 Task: Open a blank sheet, save the file as Appleloge.rtf Insert a picture of 'Apple logo' with name  ' Apple logo.png ' Apply border to the image, change style to Dashed line, color Dark Blue and width '4 pt'
Action: Mouse moved to (346, 251)
Screenshot: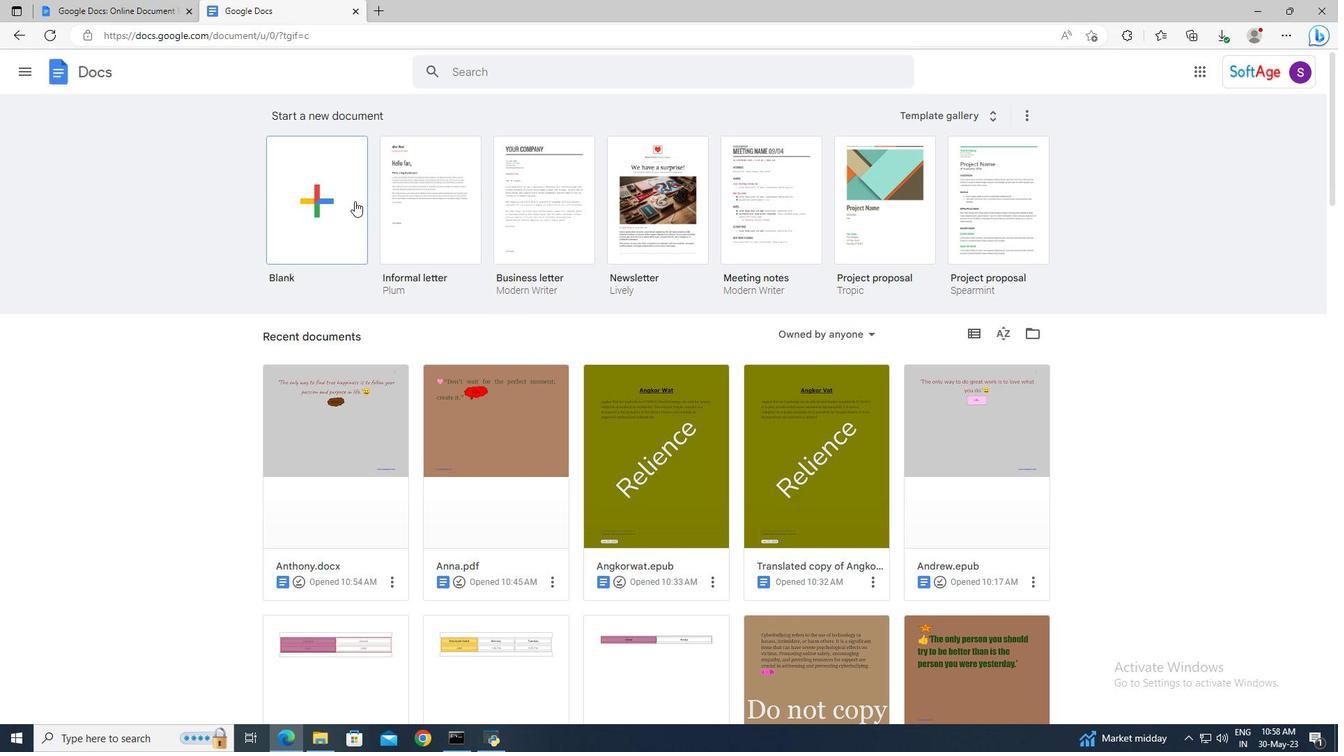 
Action: Mouse pressed left at (346, 251)
Screenshot: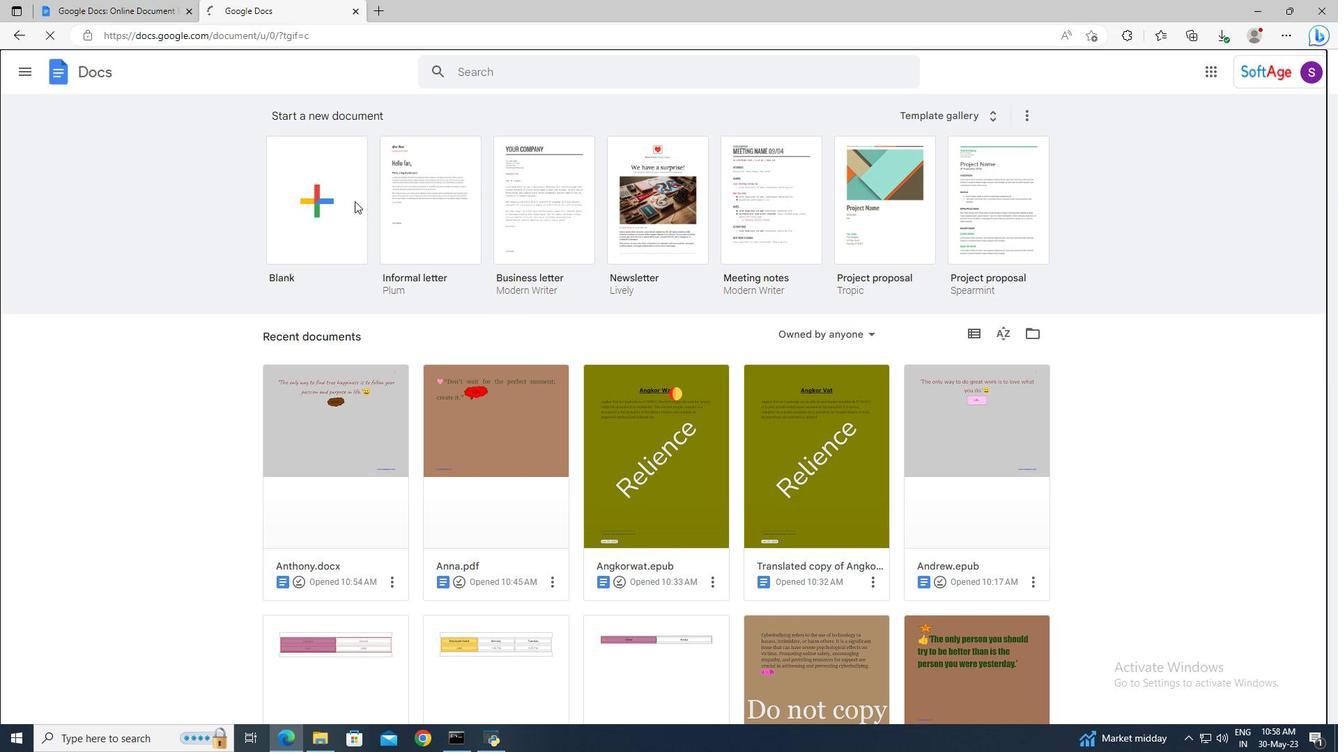 
Action: Mouse moved to (354, 201)
Screenshot: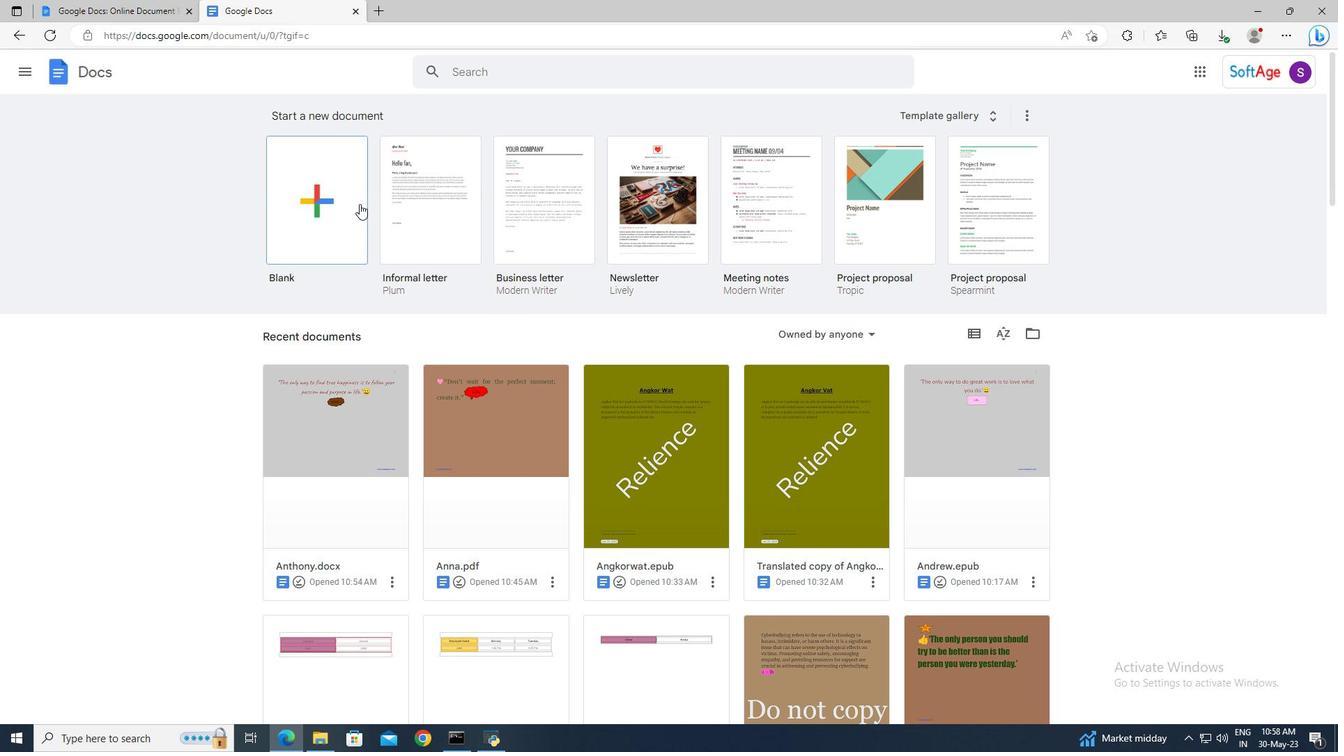 
Action: Mouse pressed left at (354, 201)
Screenshot: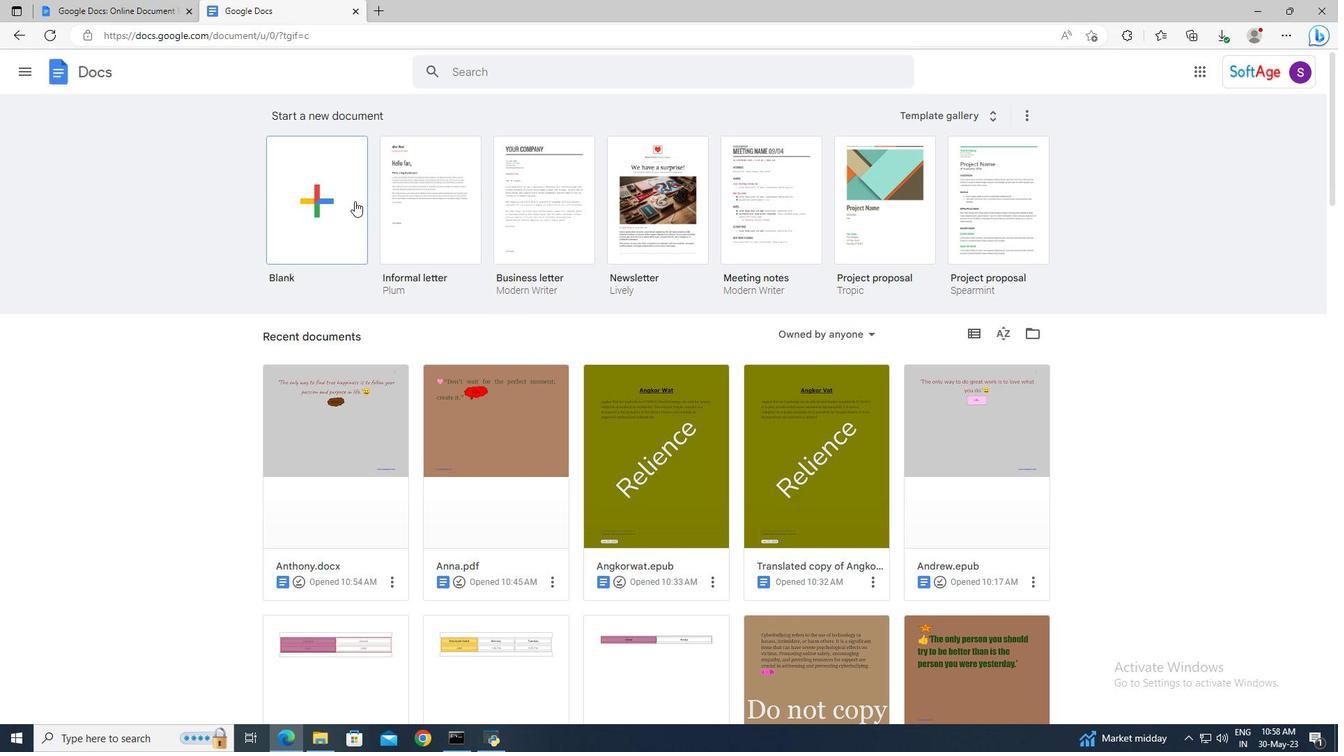 
Action: Mouse moved to (123, 65)
Screenshot: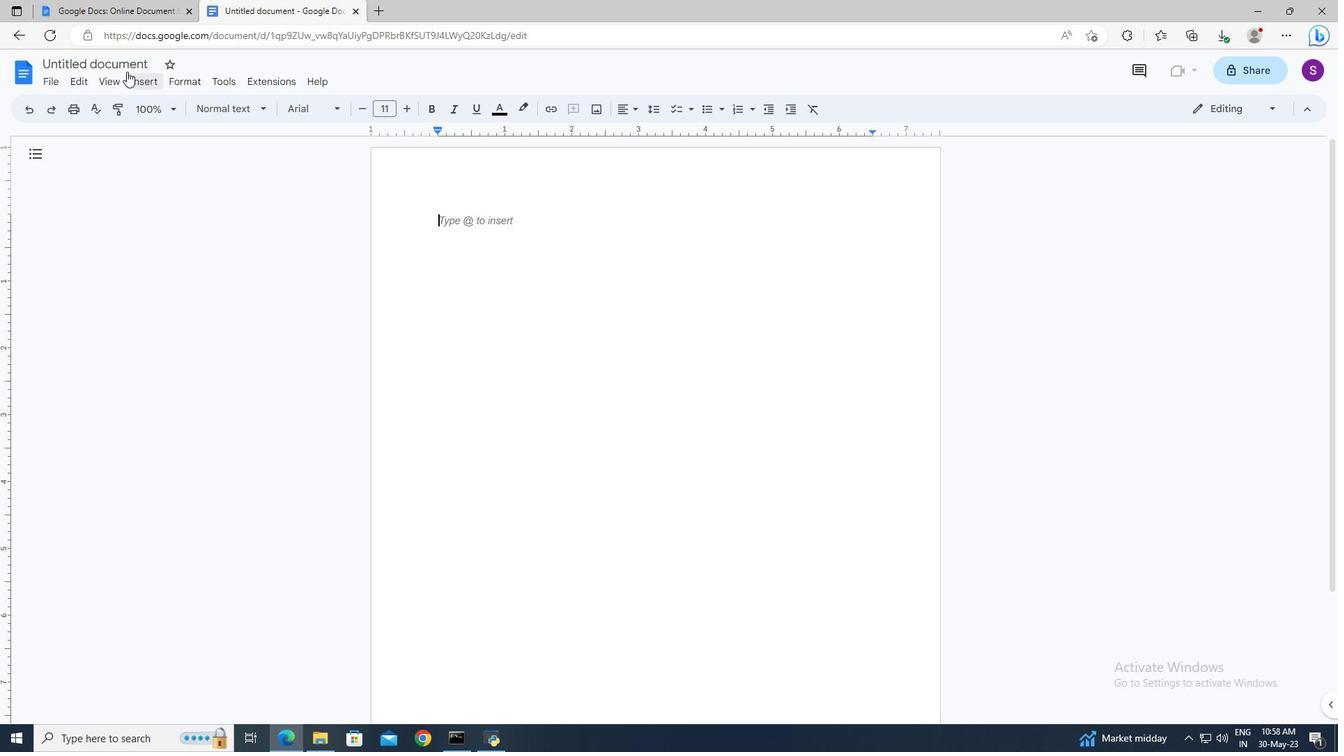 
Action: Mouse pressed left at (123, 65)
Screenshot: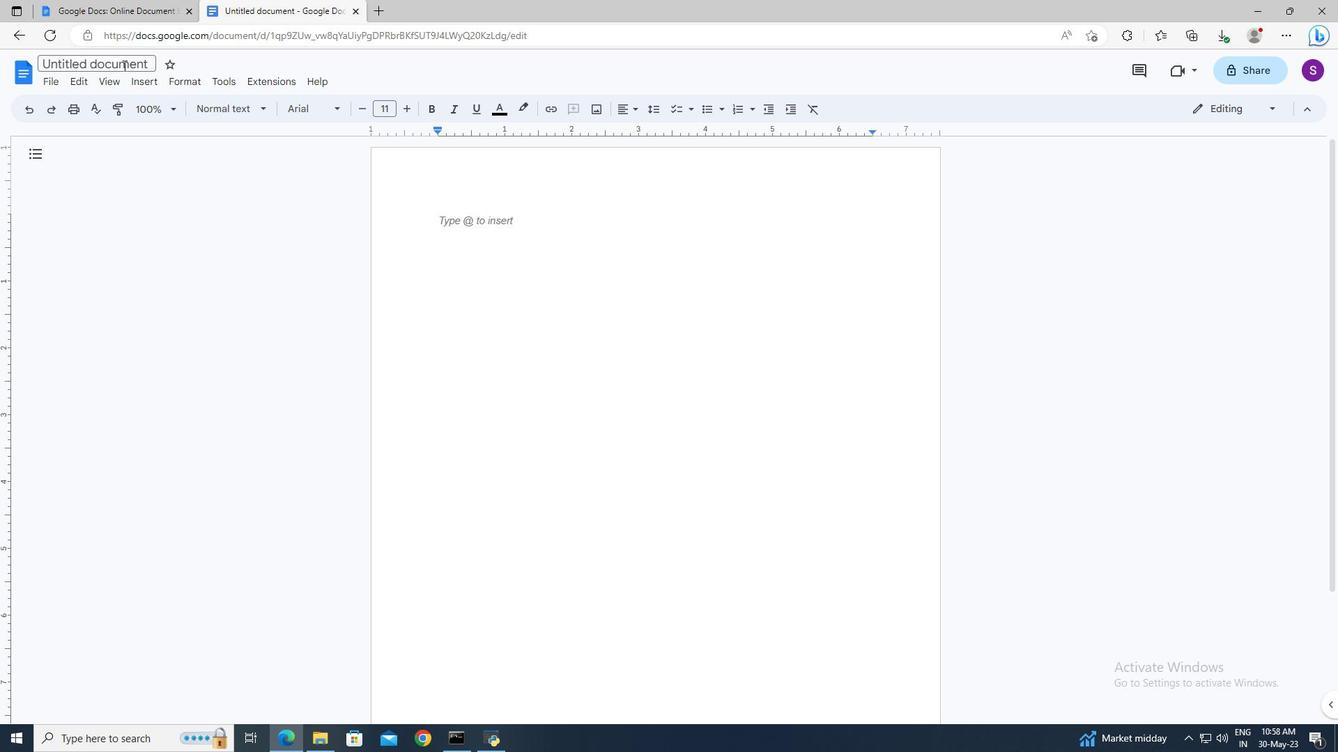 
Action: Key pressed <Key.shift>A
Screenshot: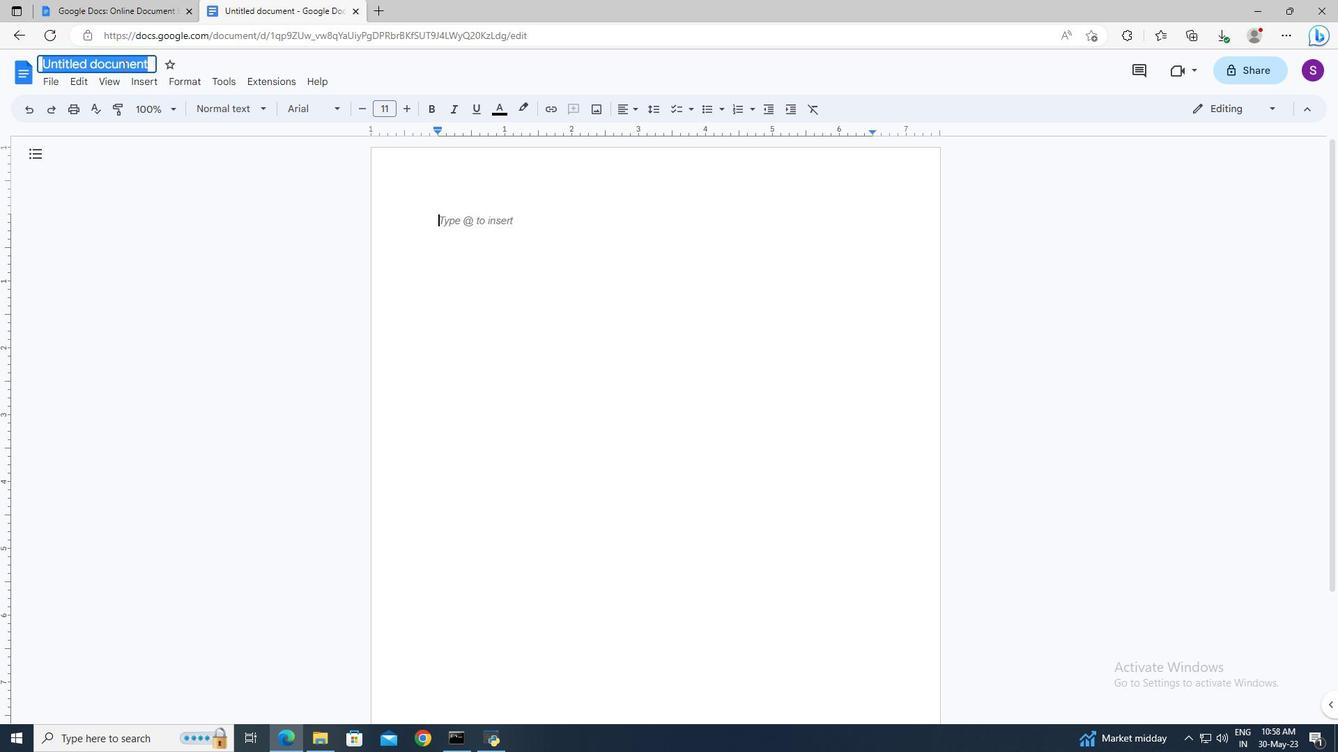 
Action: Mouse moved to (122, 65)
Screenshot: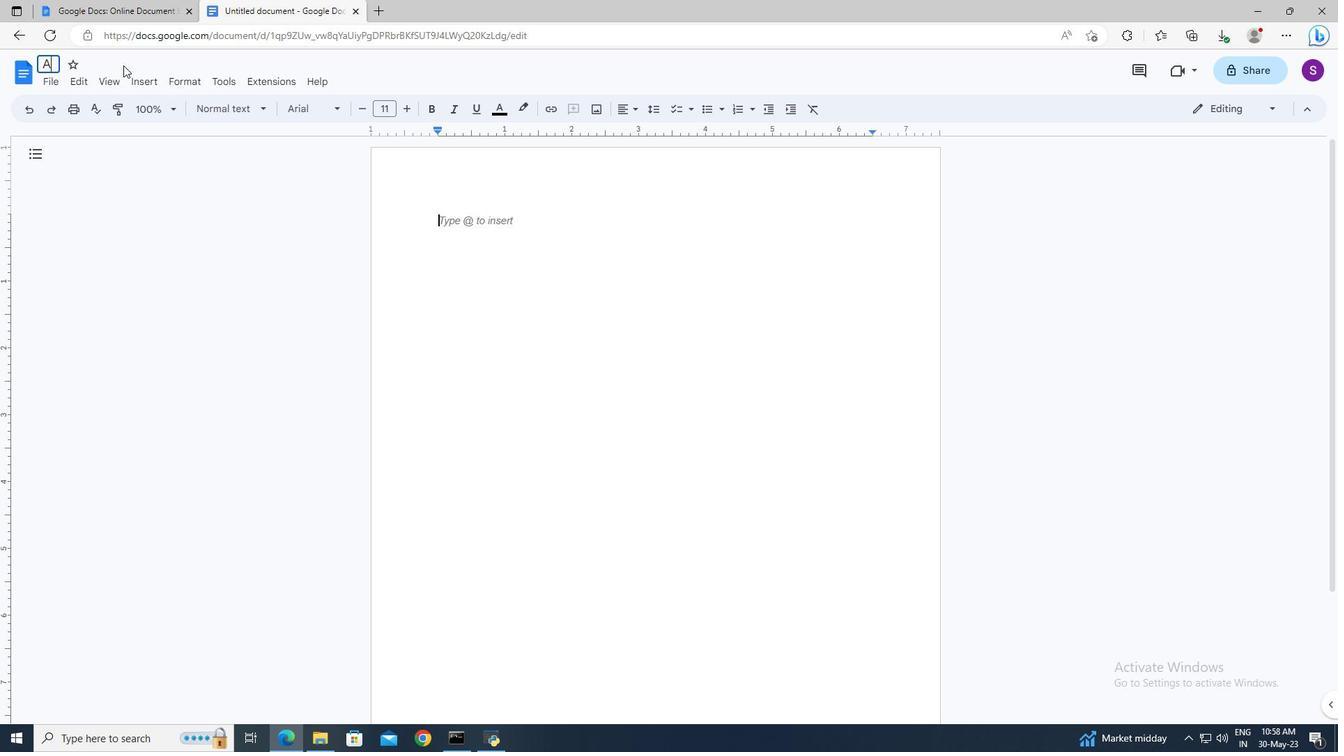 
Action: Key pressed ppleloge.rtf<Key.enter>
Screenshot: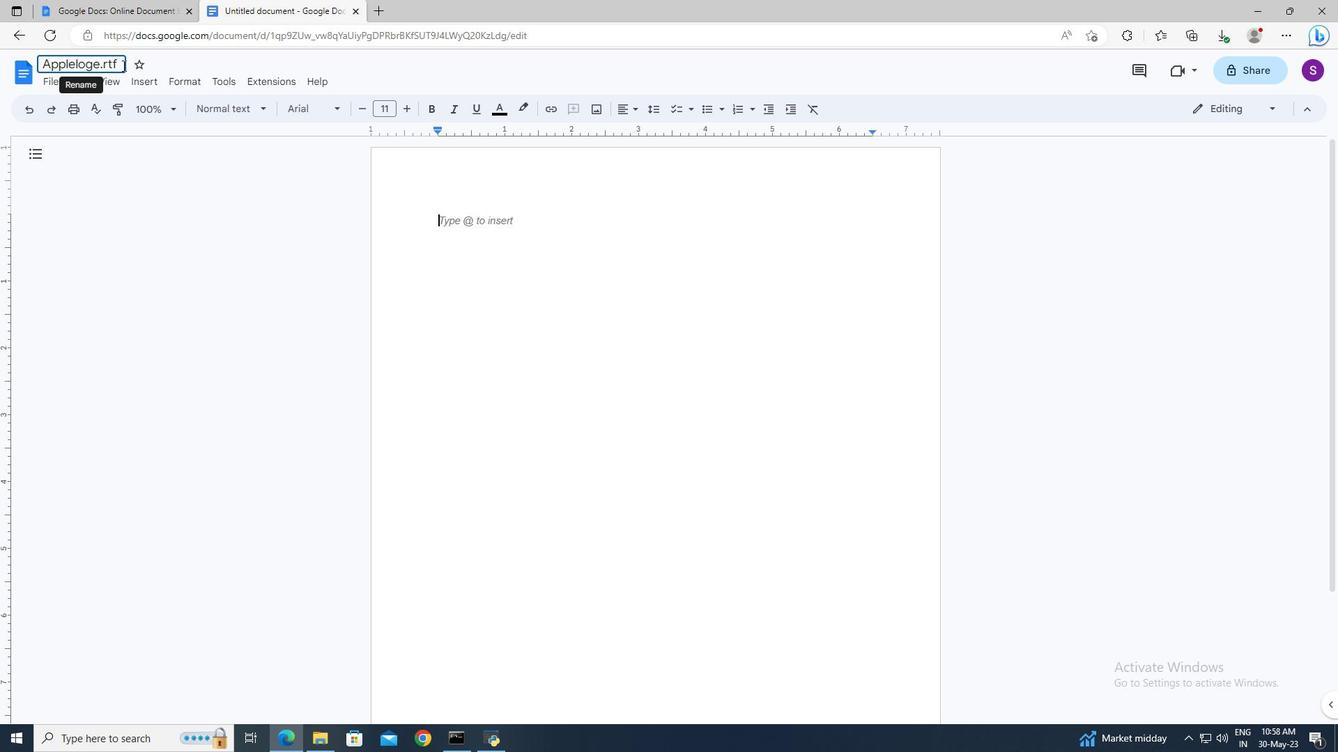 
Action: Mouse moved to (156, 77)
Screenshot: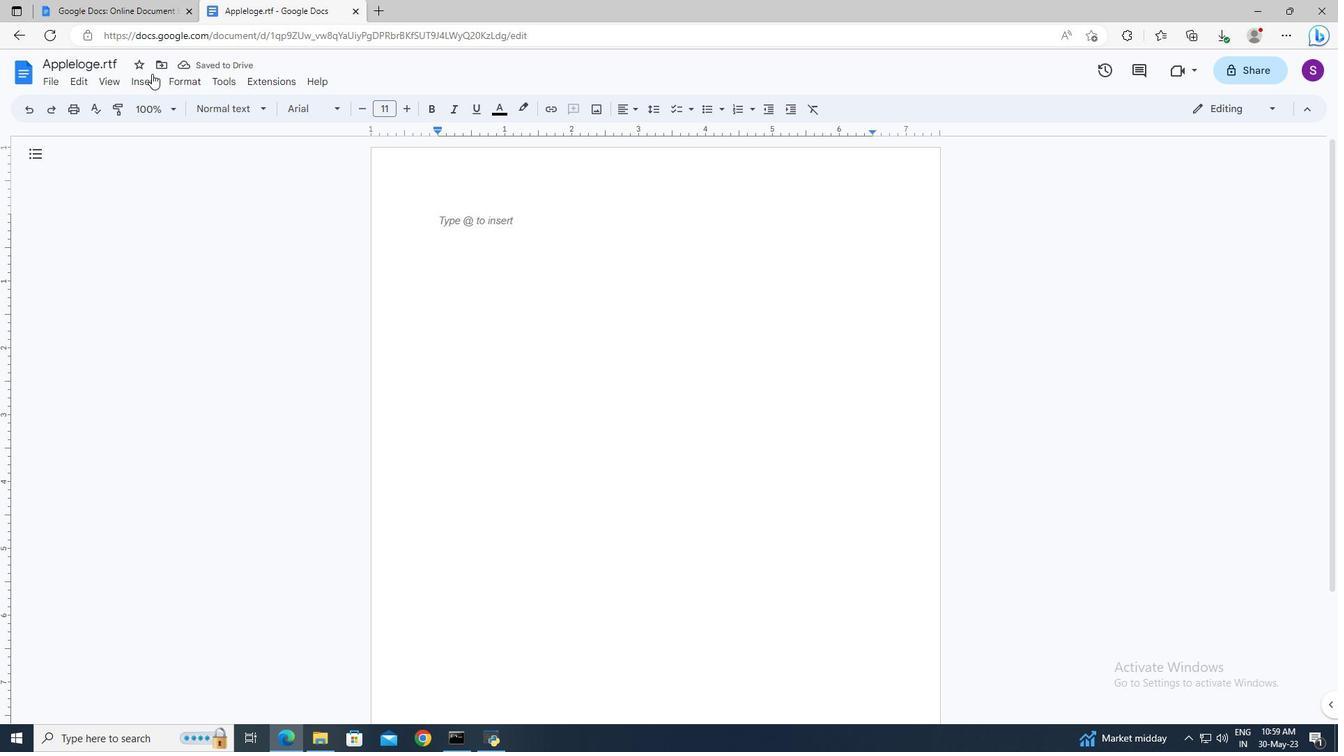 
Action: Mouse pressed left at (156, 77)
Screenshot: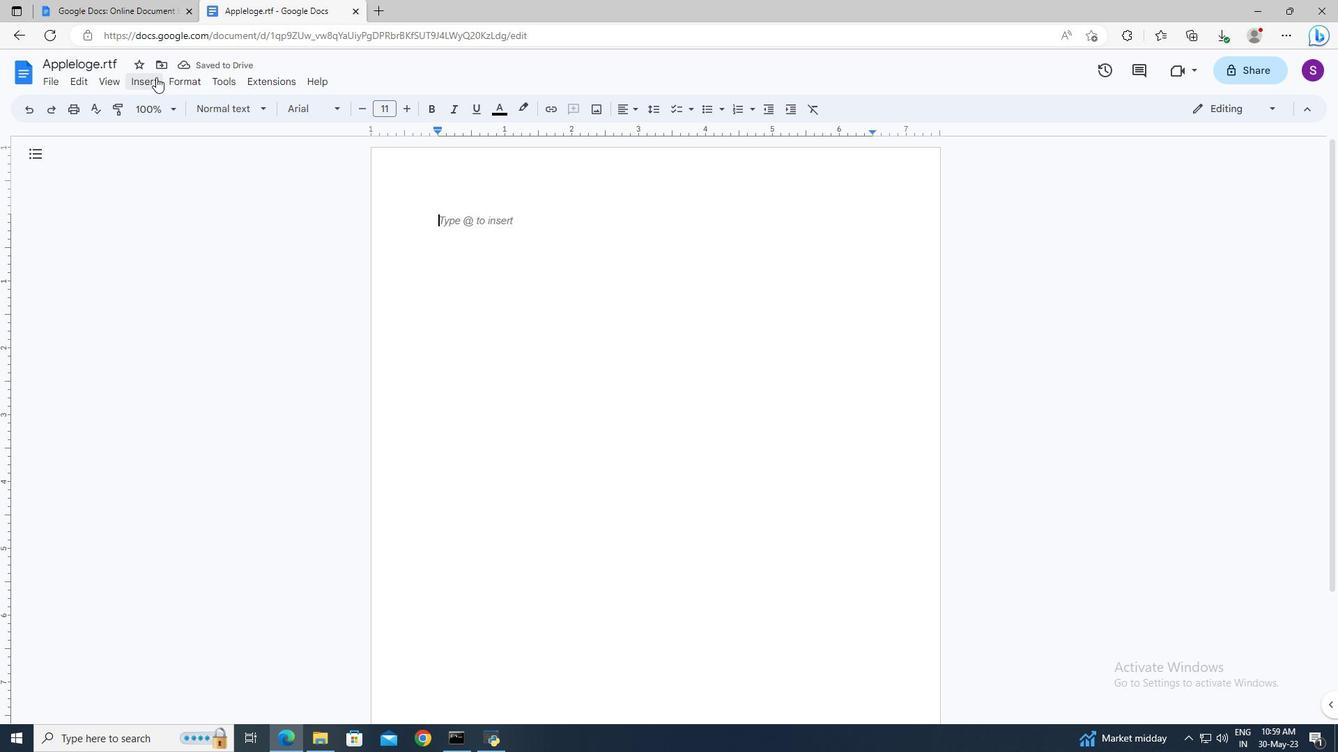 
Action: Mouse moved to (384, 134)
Screenshot: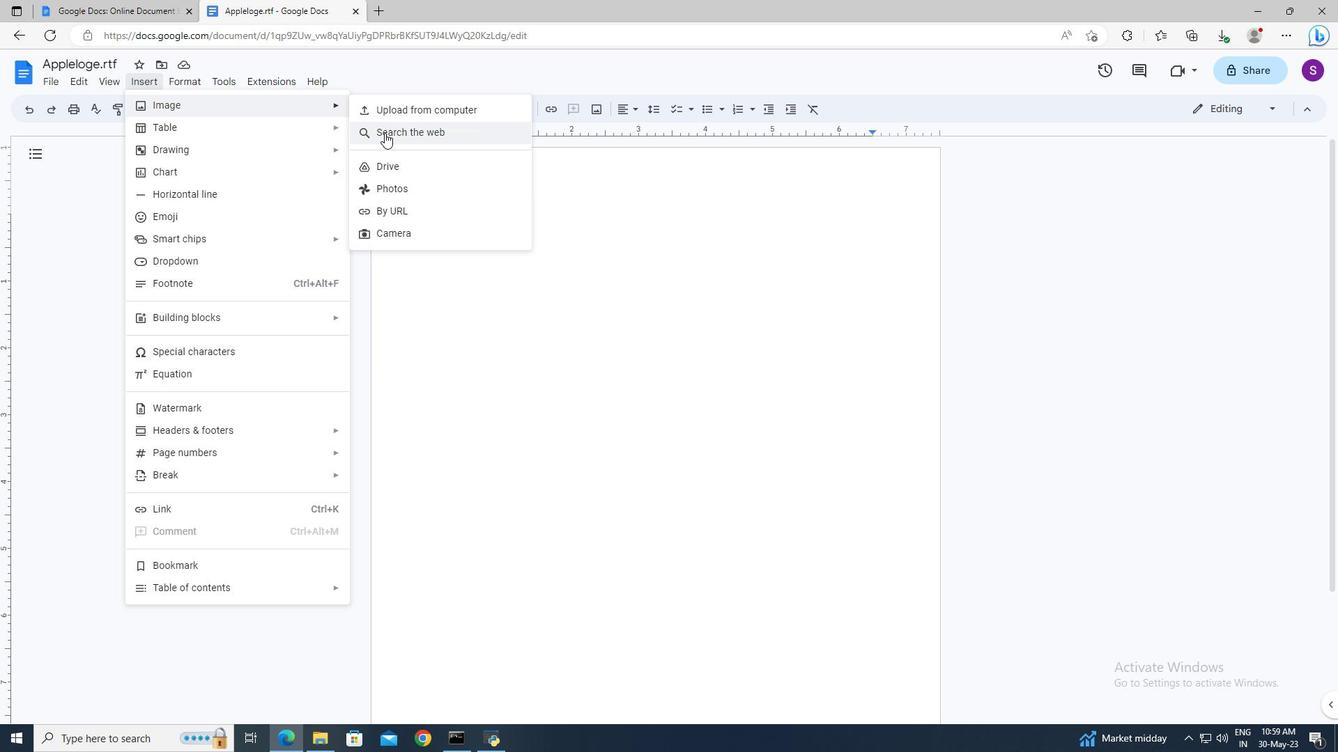 
Action: Mouse pressed left at (384, 134)
Screenshot: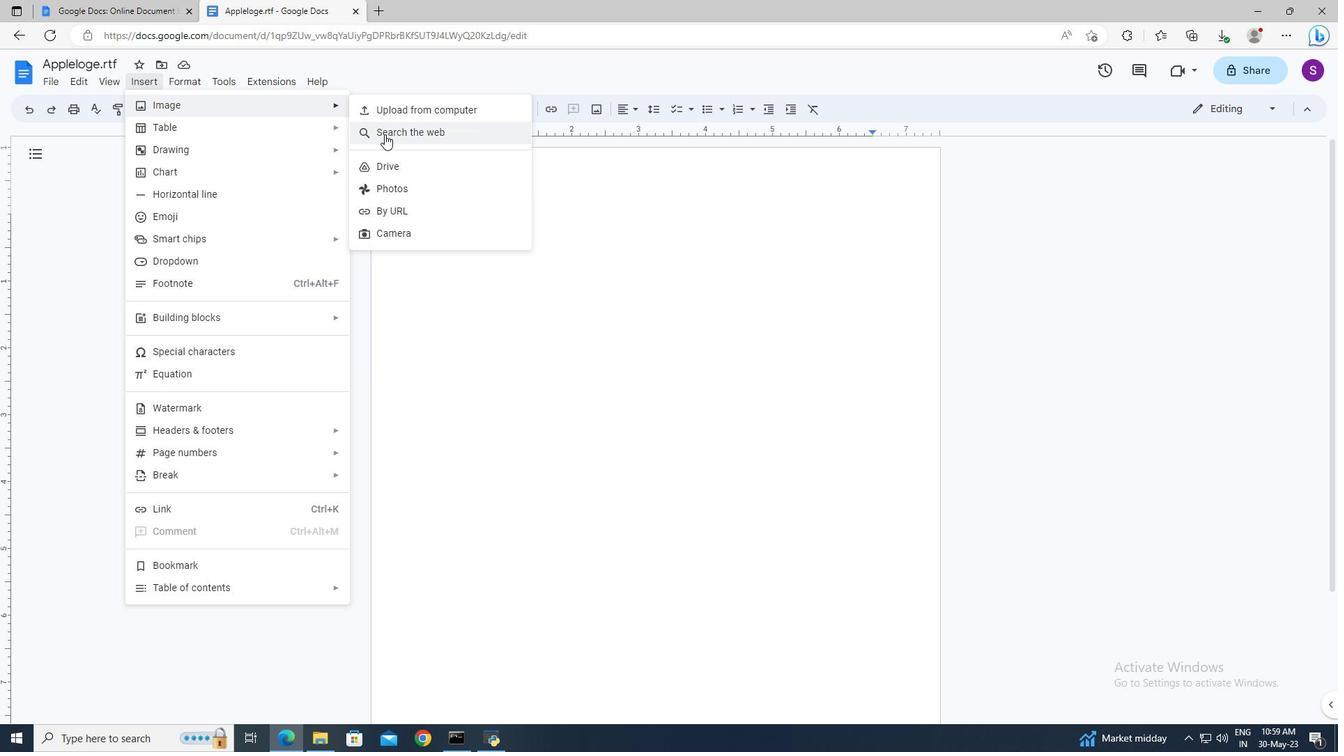 
Action: Mouse moved to (1156, 117)
Screenshot: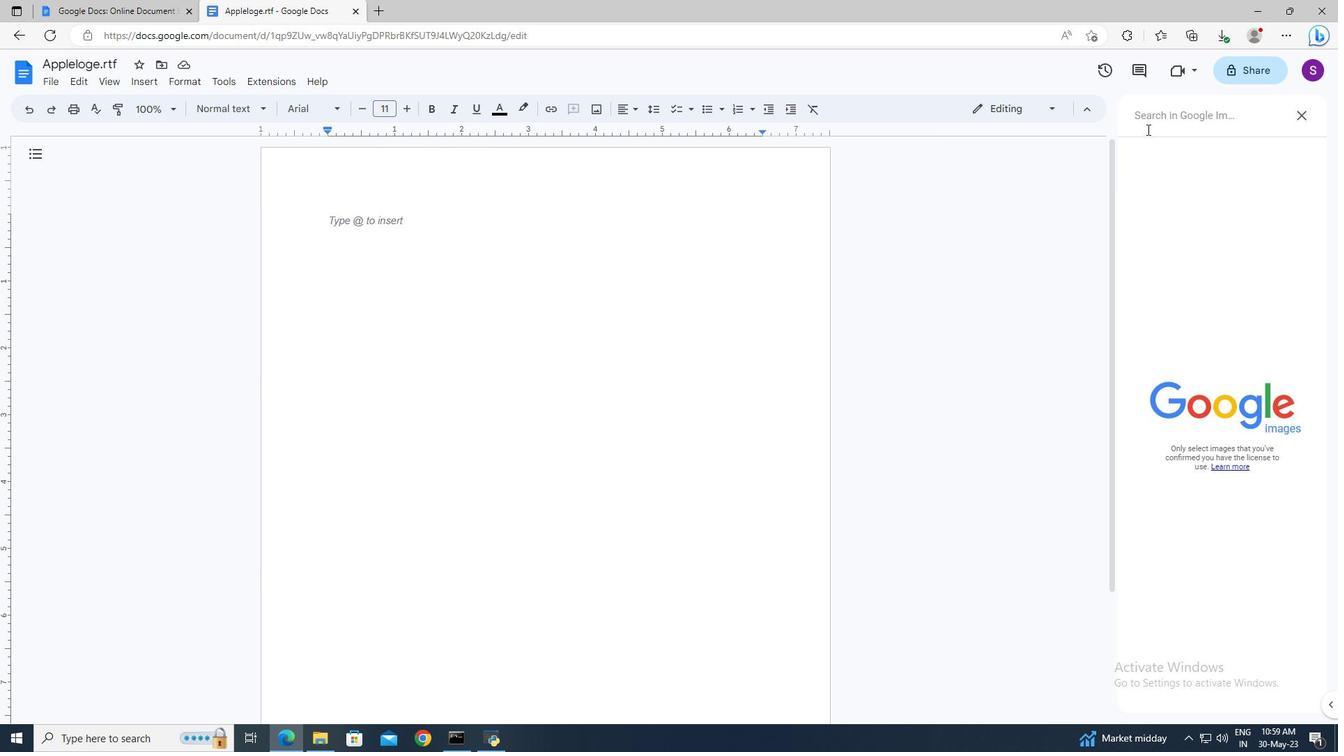 
Action: Mouse pressed left at (1156, 117)
Screenshot: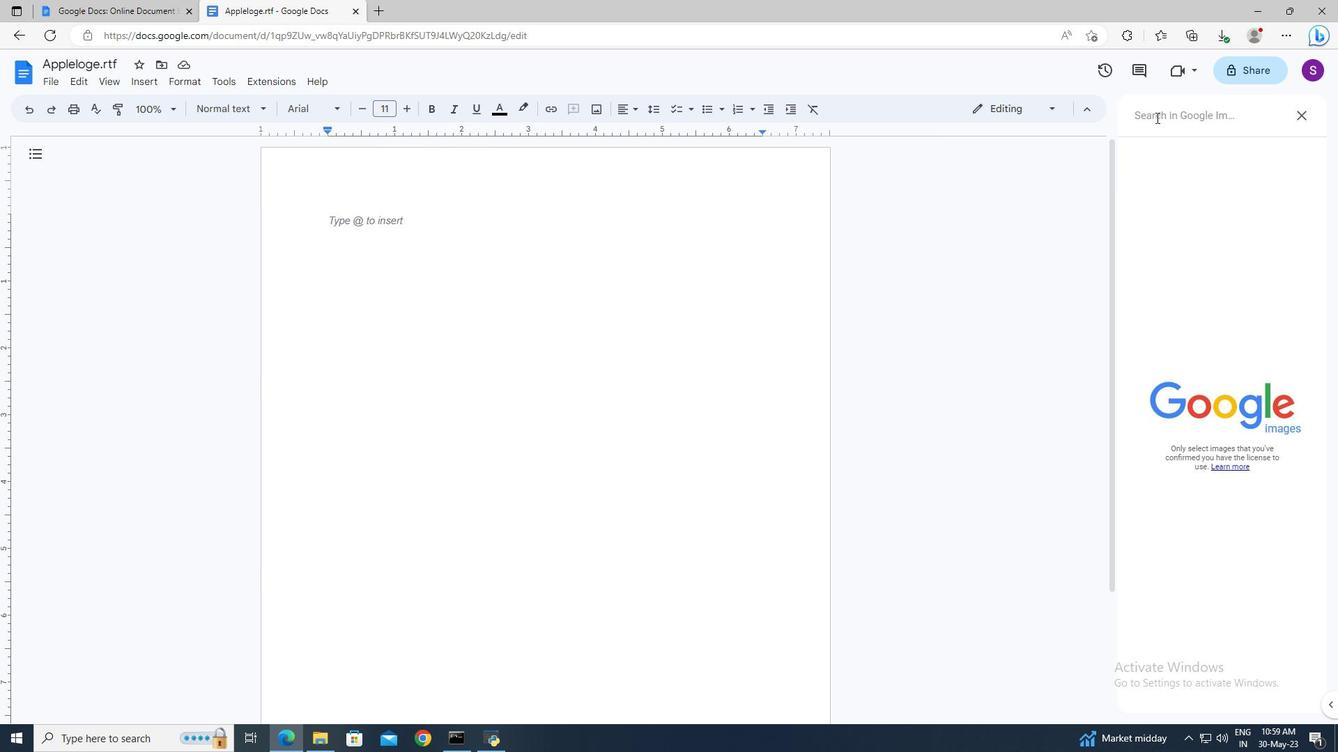 
Action: Key pressed <Key.shift_r>Apple<Key.space>logo<Key.space>png<Key.enter>
Screenshot: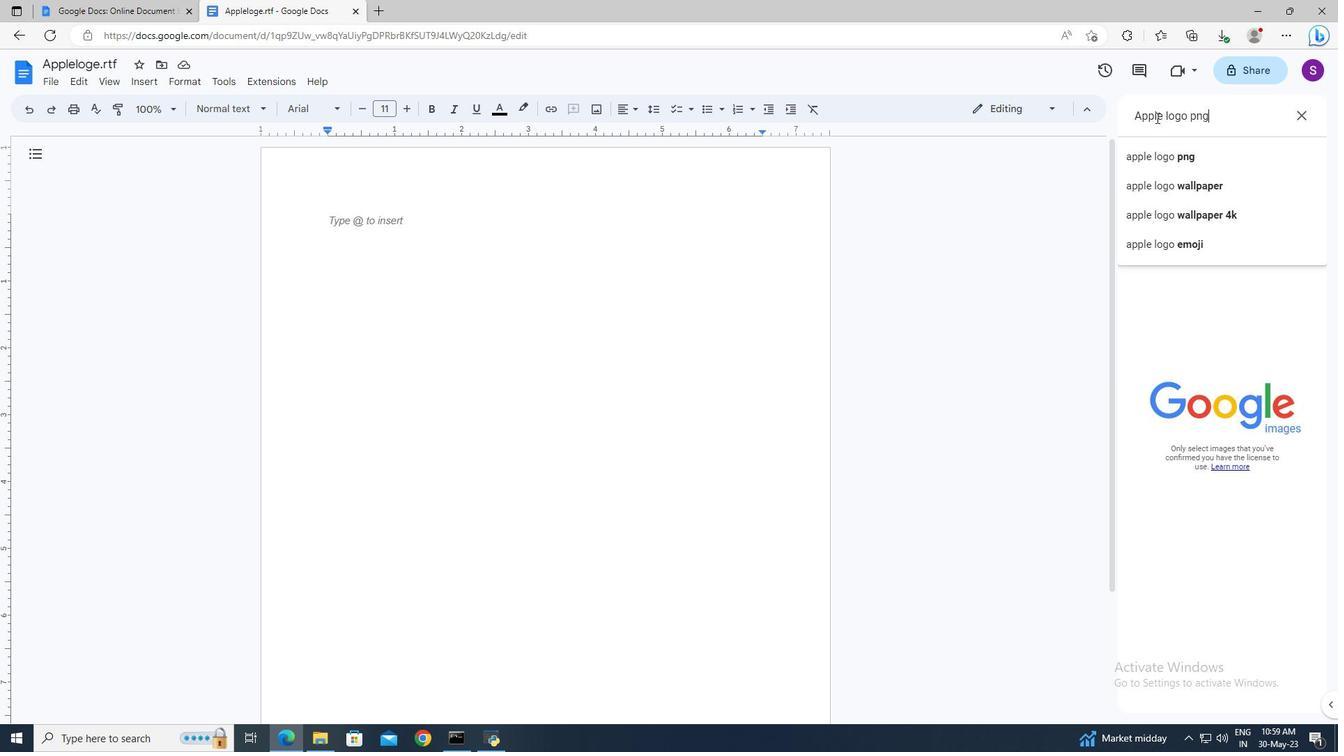 
Action: Mouse moved to (1164, 191)
Screenshot: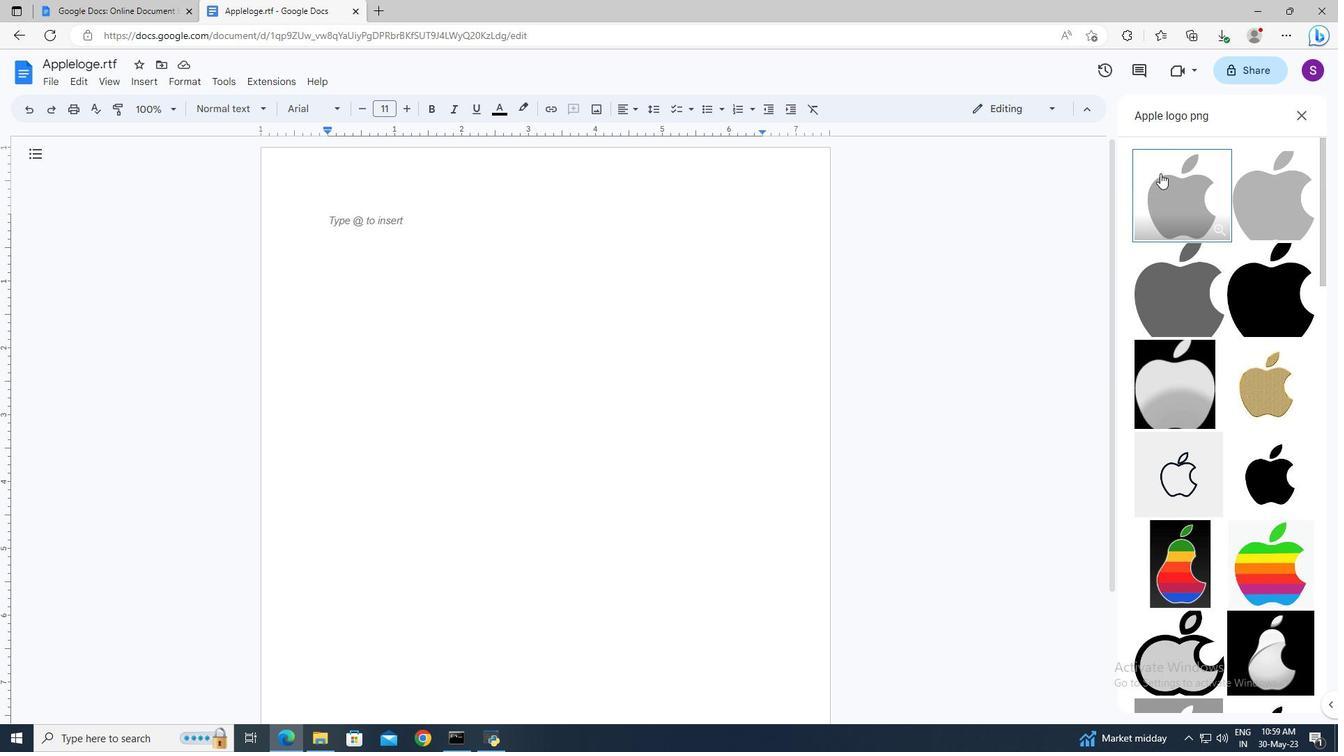 
Action: Mouse pressed left at (1164, 191)
Screenshot: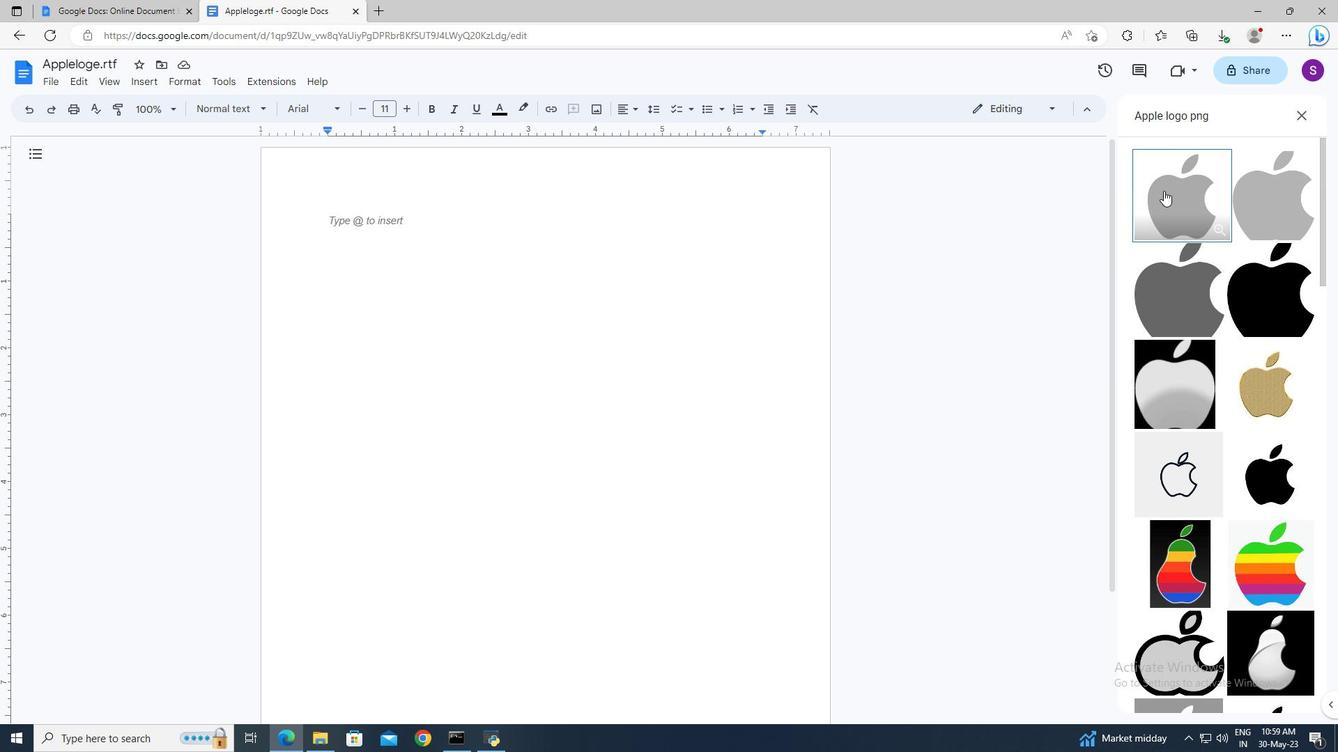 
Action: Mouse moved to (1287, 689)
Screenshot: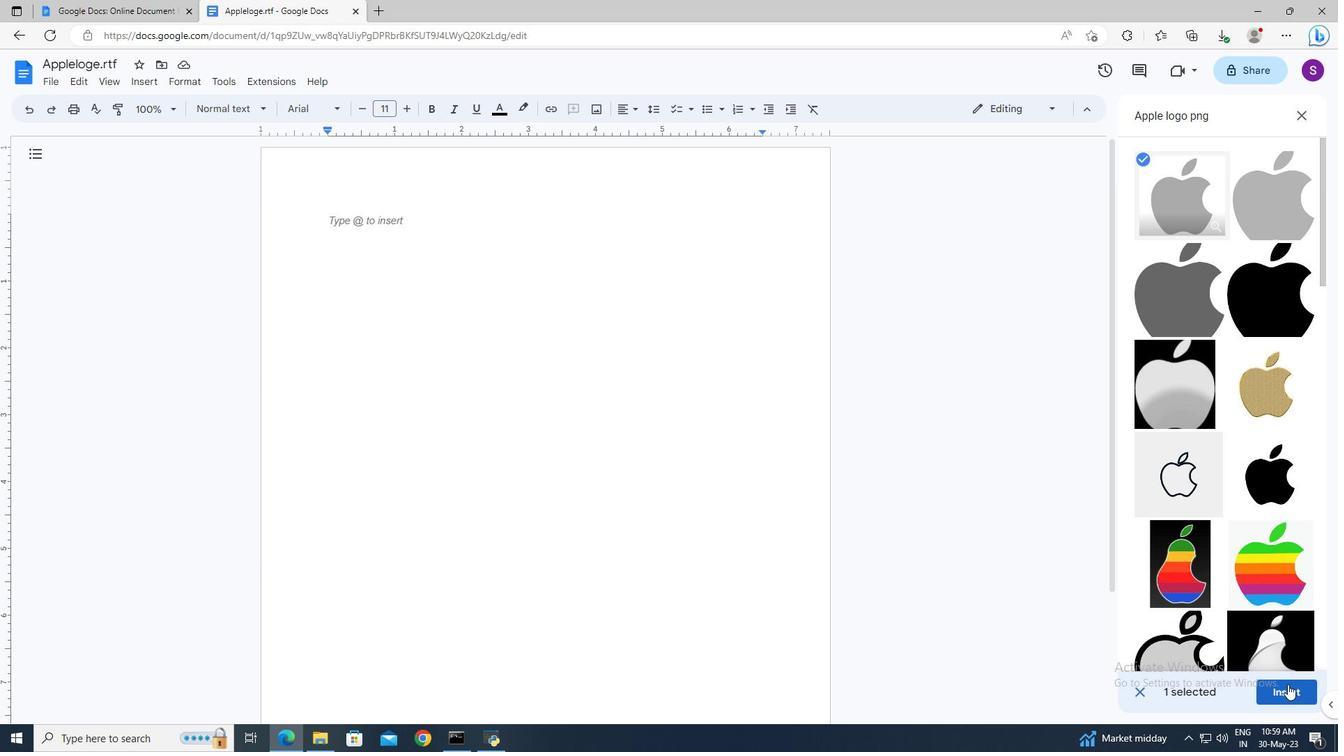 
Action: Mouse pressed left at (1287, 689)
Screenshot: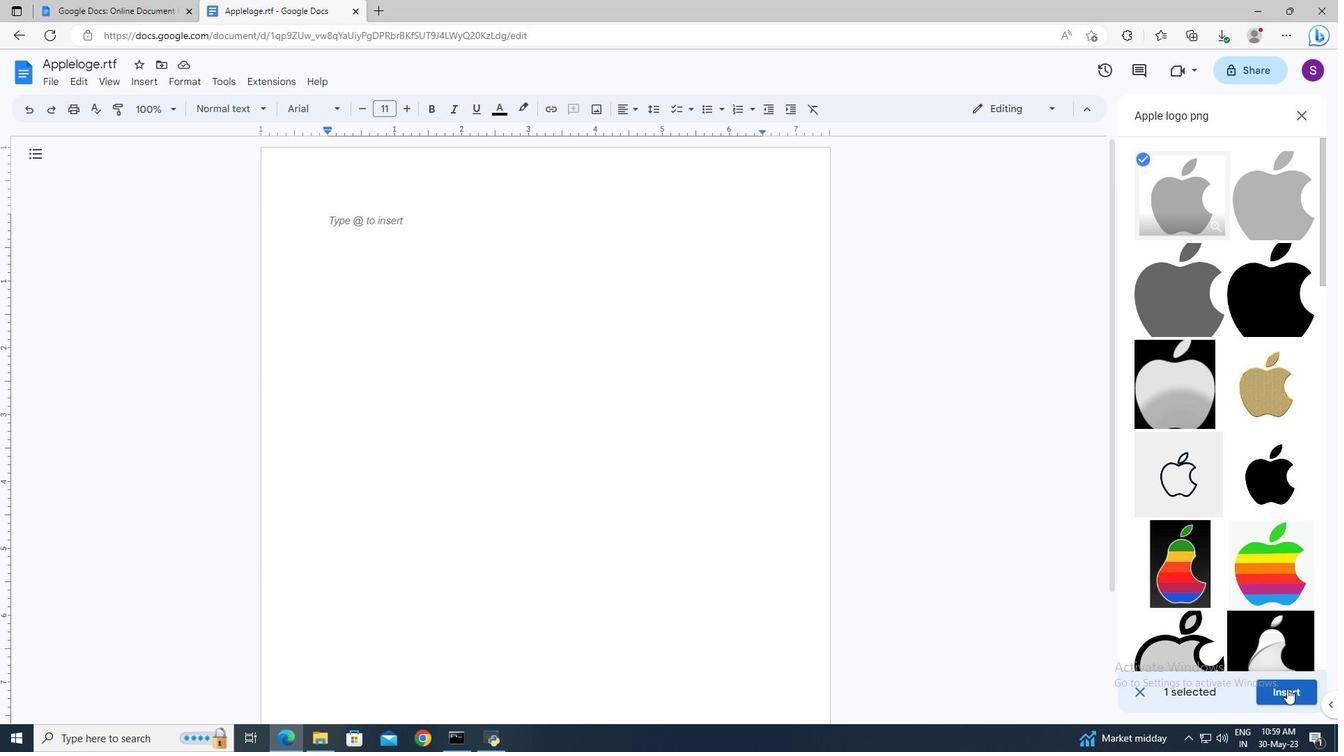 
Action: Mouse moved to (693, 419)
Screenshot: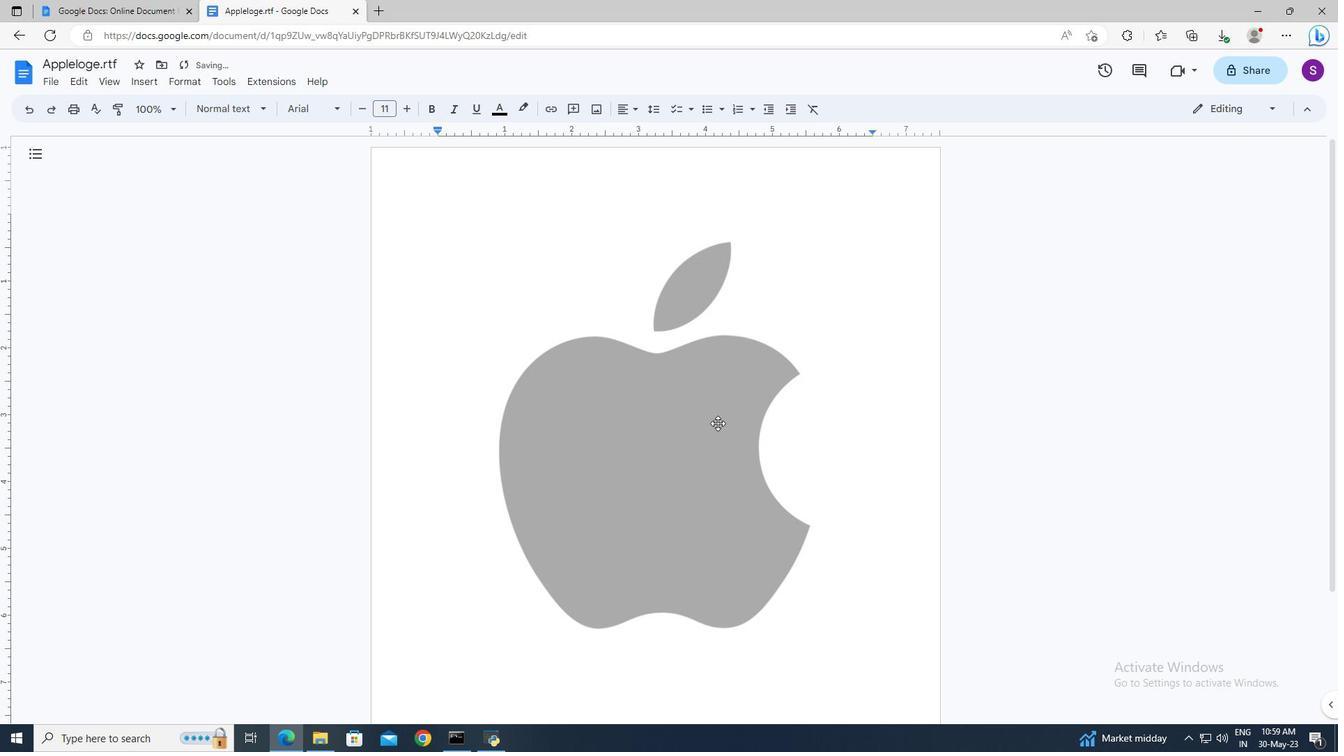 
Action: Mouse pressed left at (693, 419)
Screenshot: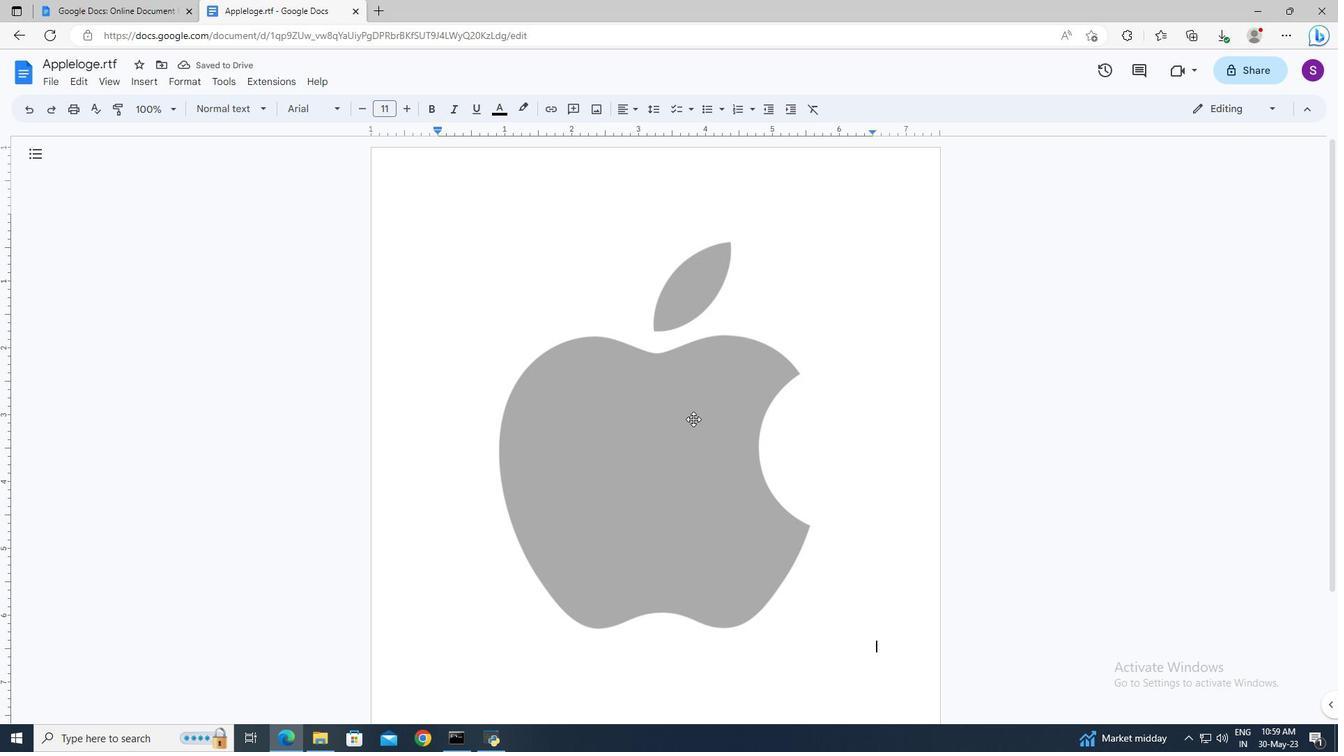
Action: Mouse moved to (581, 108)
Screenshot: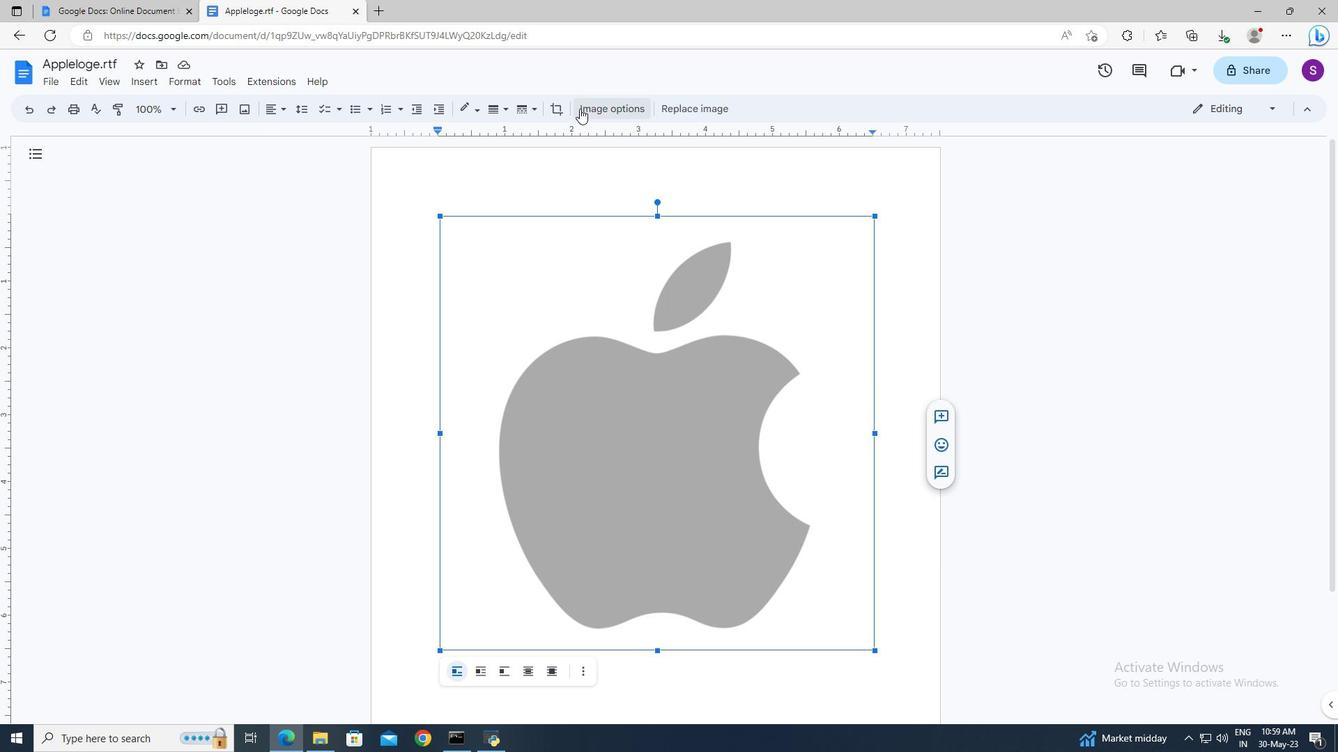 
Action: Mouse pressed left at (581, 108)
Screenshot: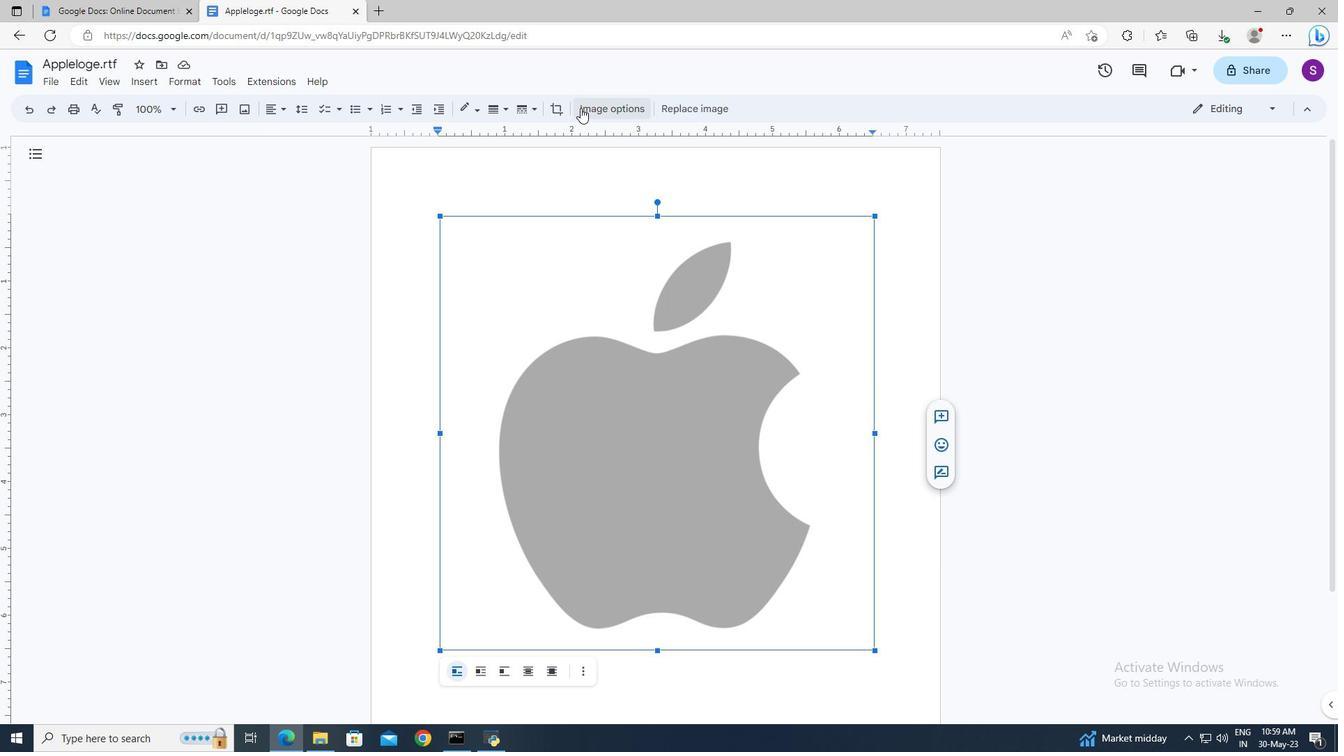 
Action: Mouse moved to (1144, 313)
Screenshot: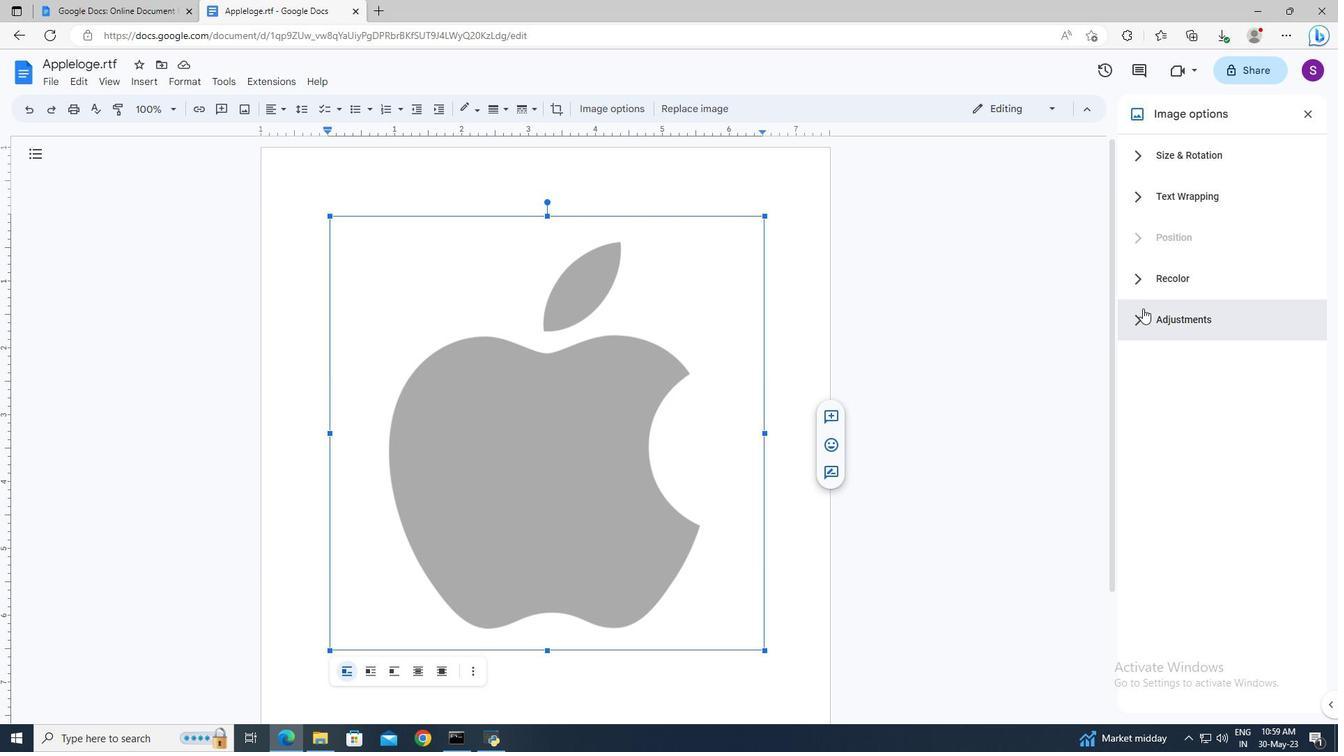 
Action: Mouse pressed left at (1144, 313)
Screenshot: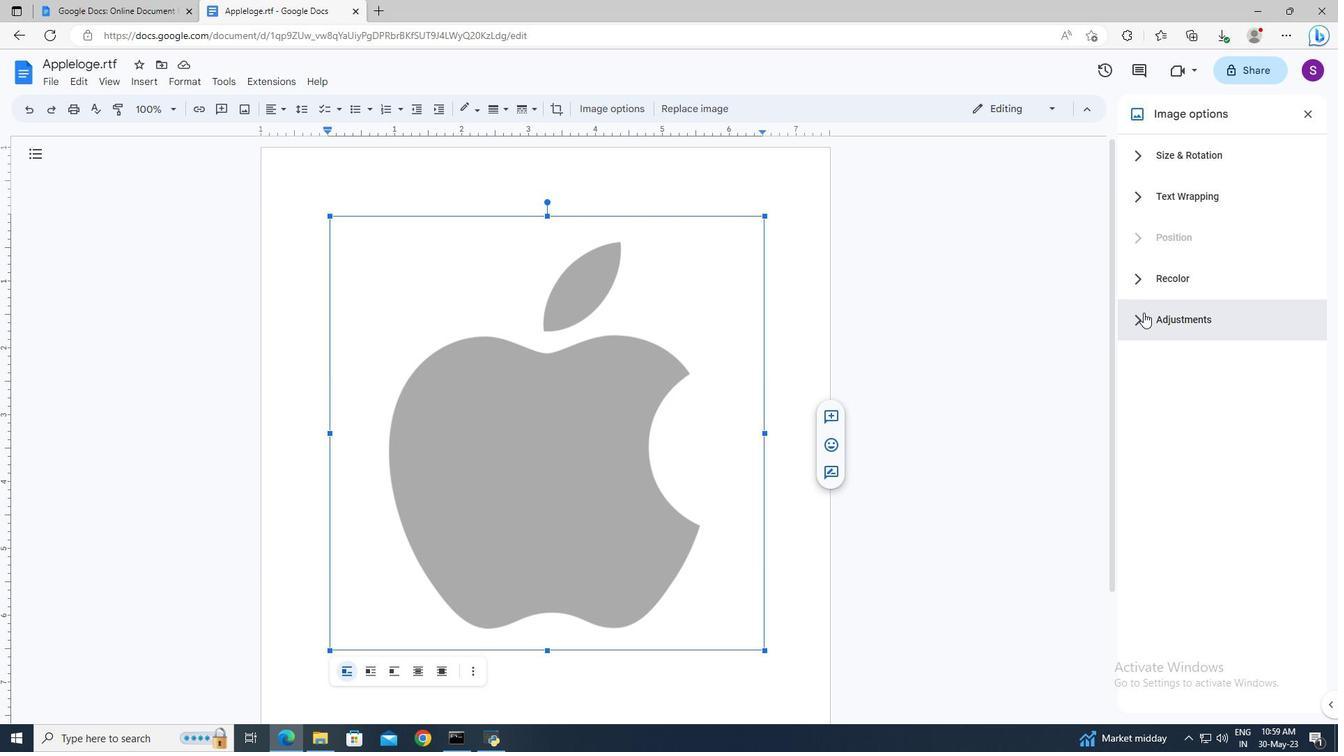 
Action: Mouse pressed left at (1144, 313)
Screenshot: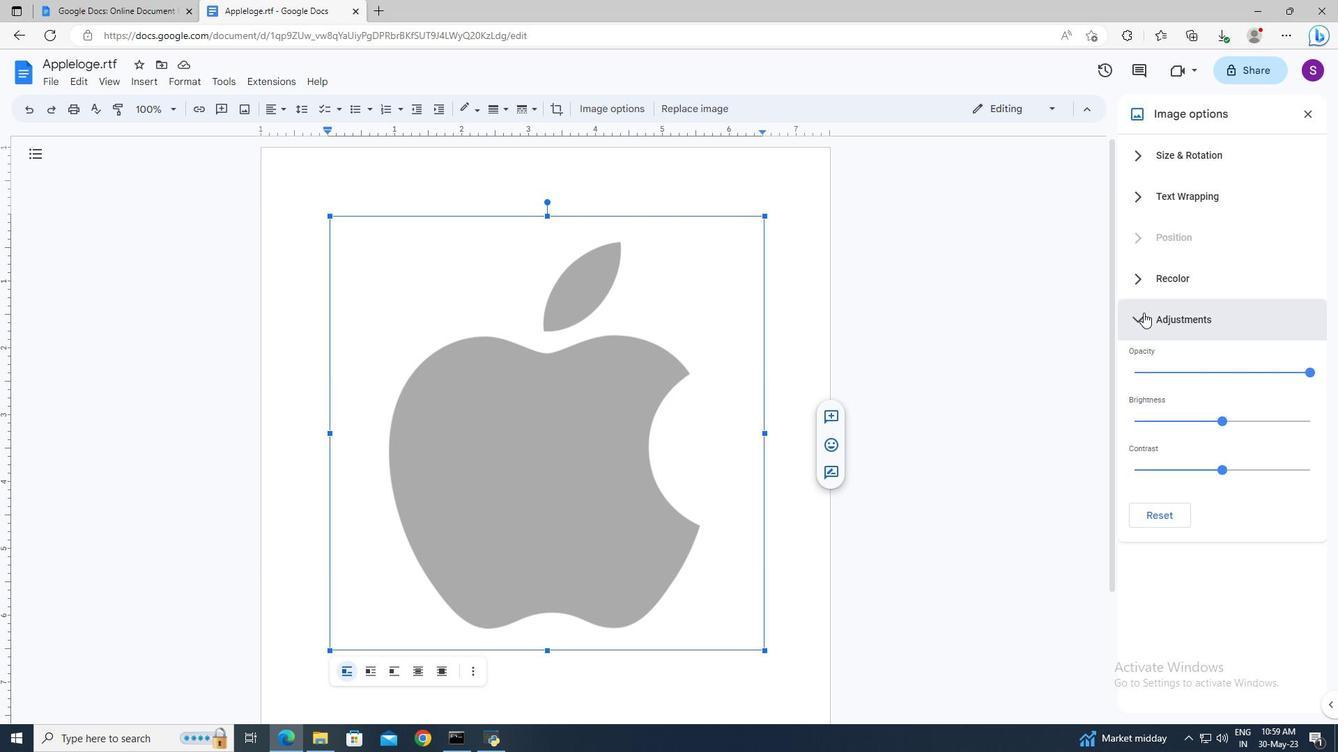 
Action: Mouse moved to (1310, 621)
Screenshot: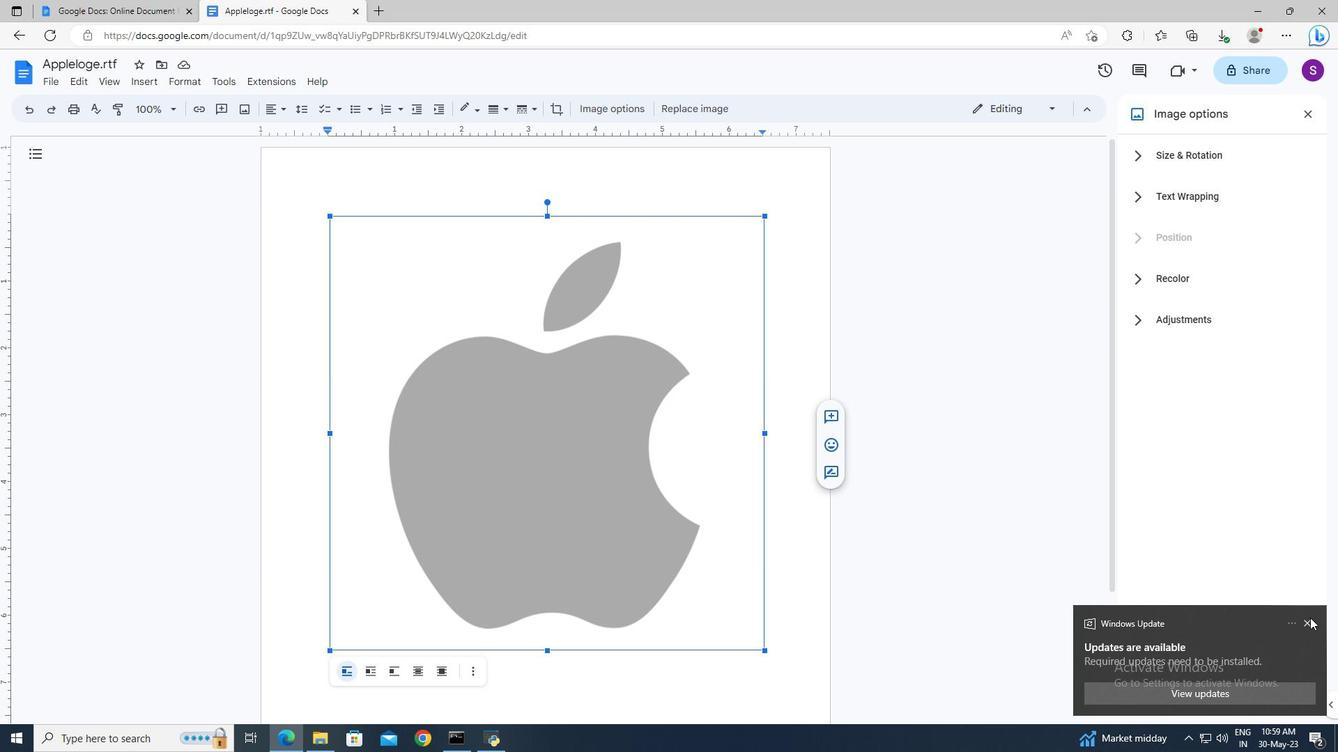 
Action: Mouse pressed left at (1310, 621)
Screenshot: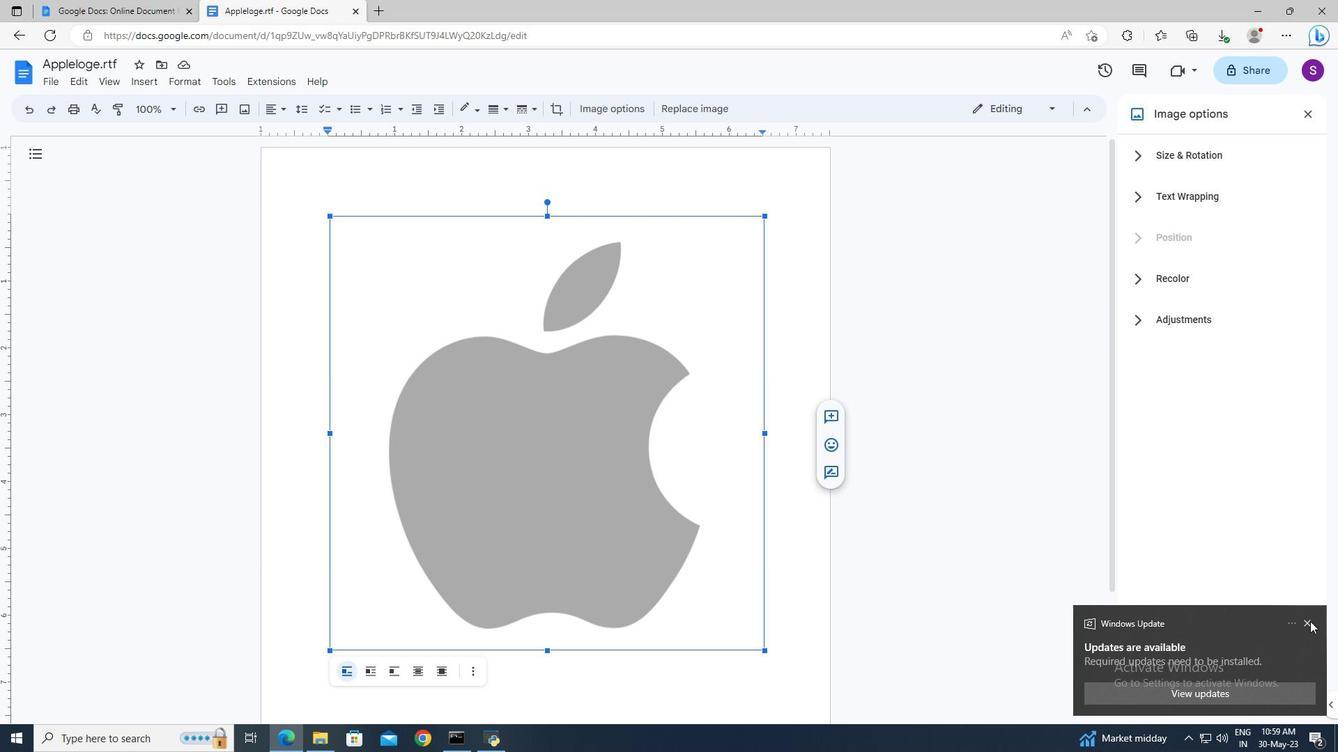 
Action: Mouse moved to (198, 77)
Screenshot: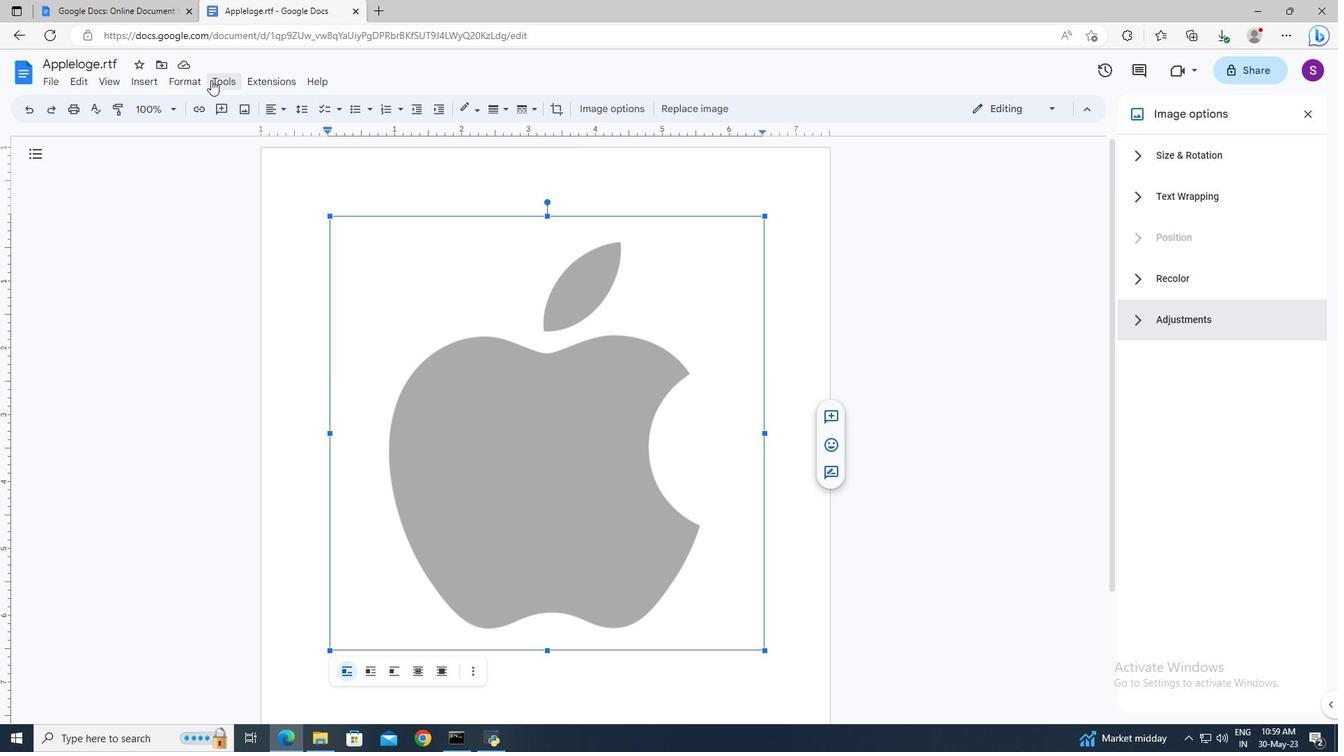 
Action: Mouse pressed left at (198, 77)
Screenshot: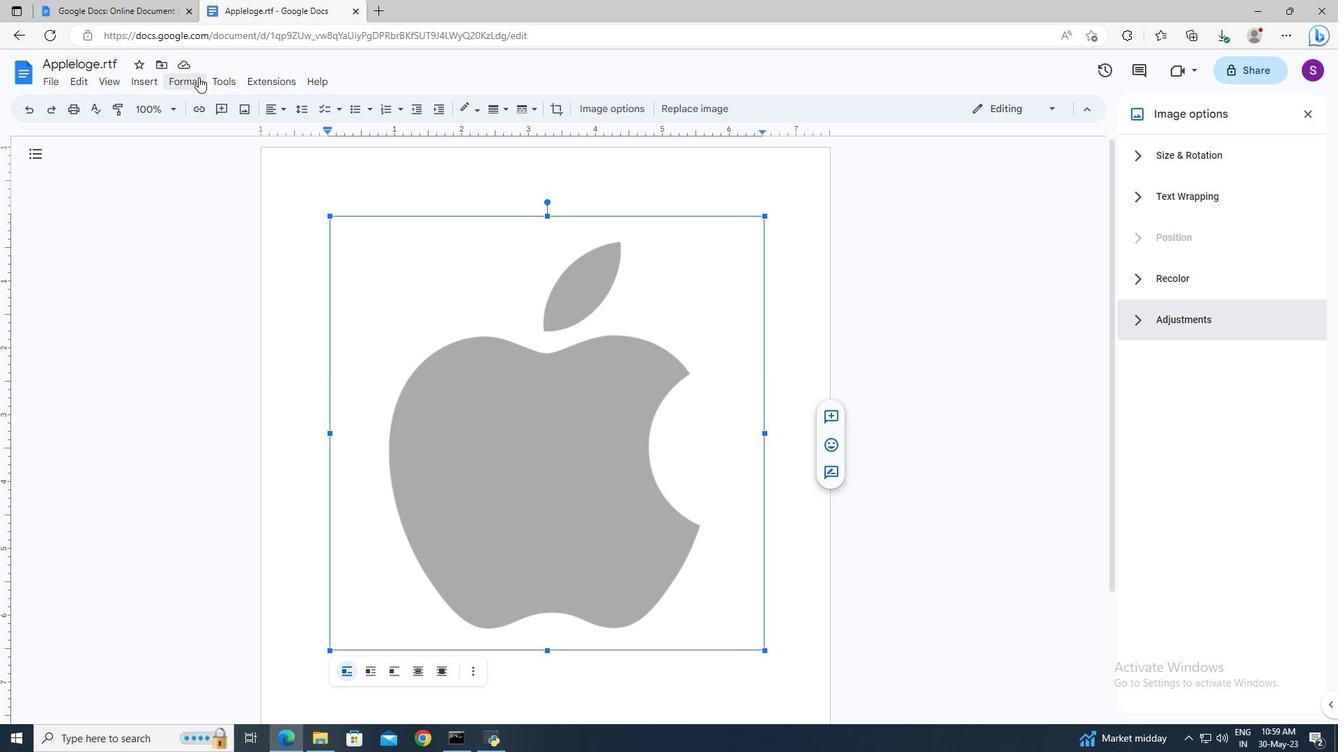 
Action: Mouse moved to (416, 128)
Screenshot: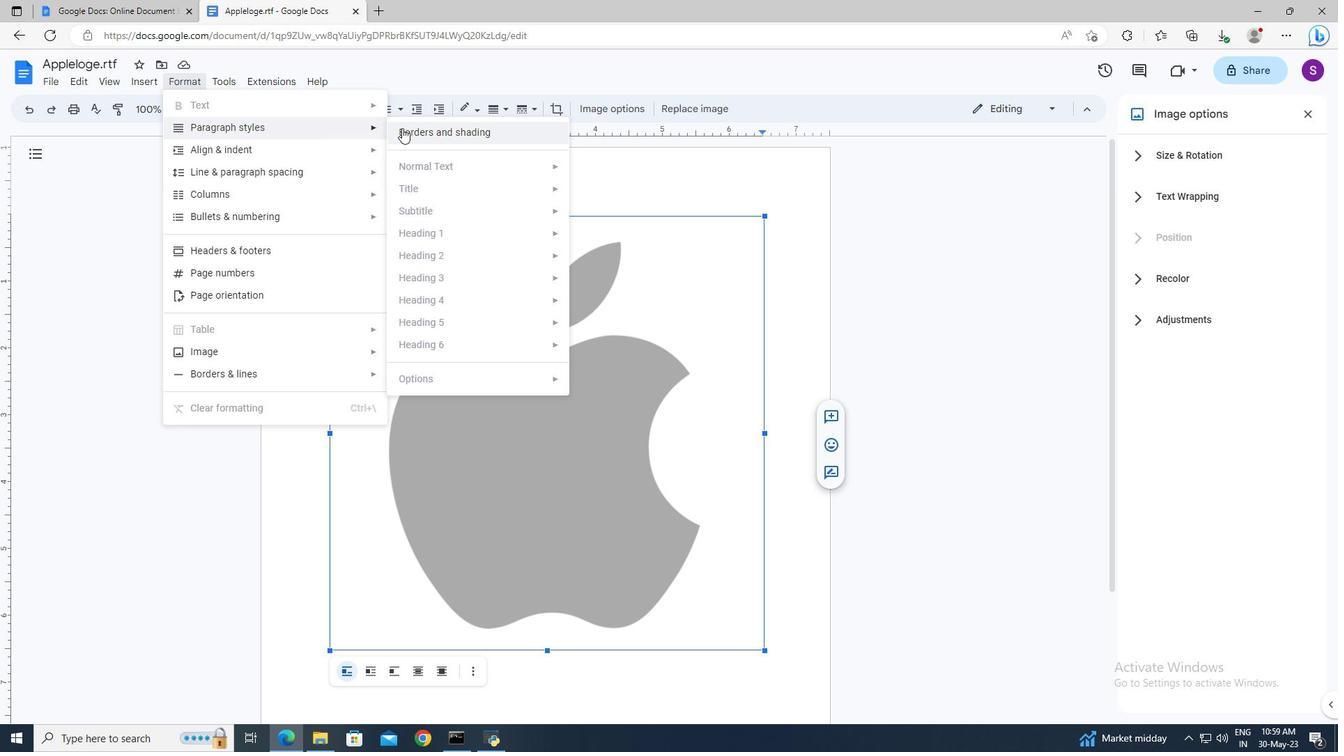 
Action: Mouse pressed left at (416, 128)
Screenshot: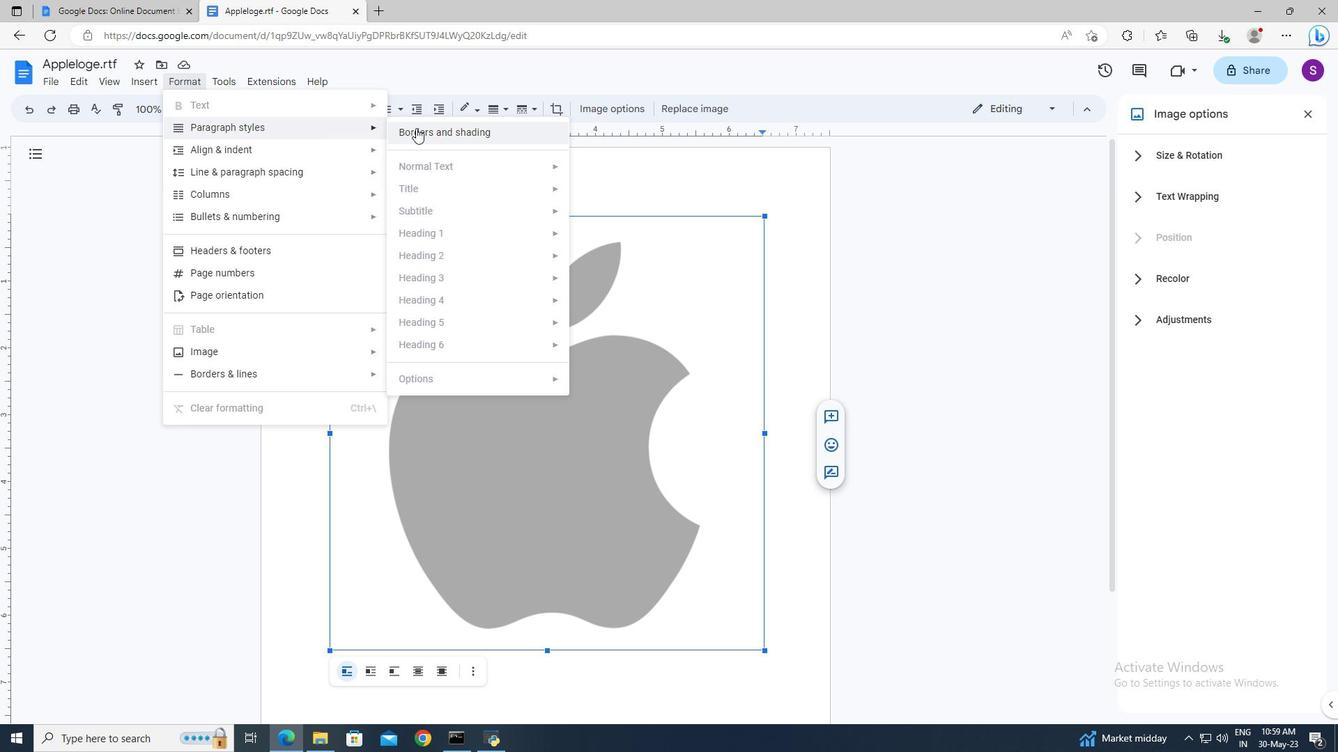 
Action: Mouse moved to (637, 279)
Screenshot: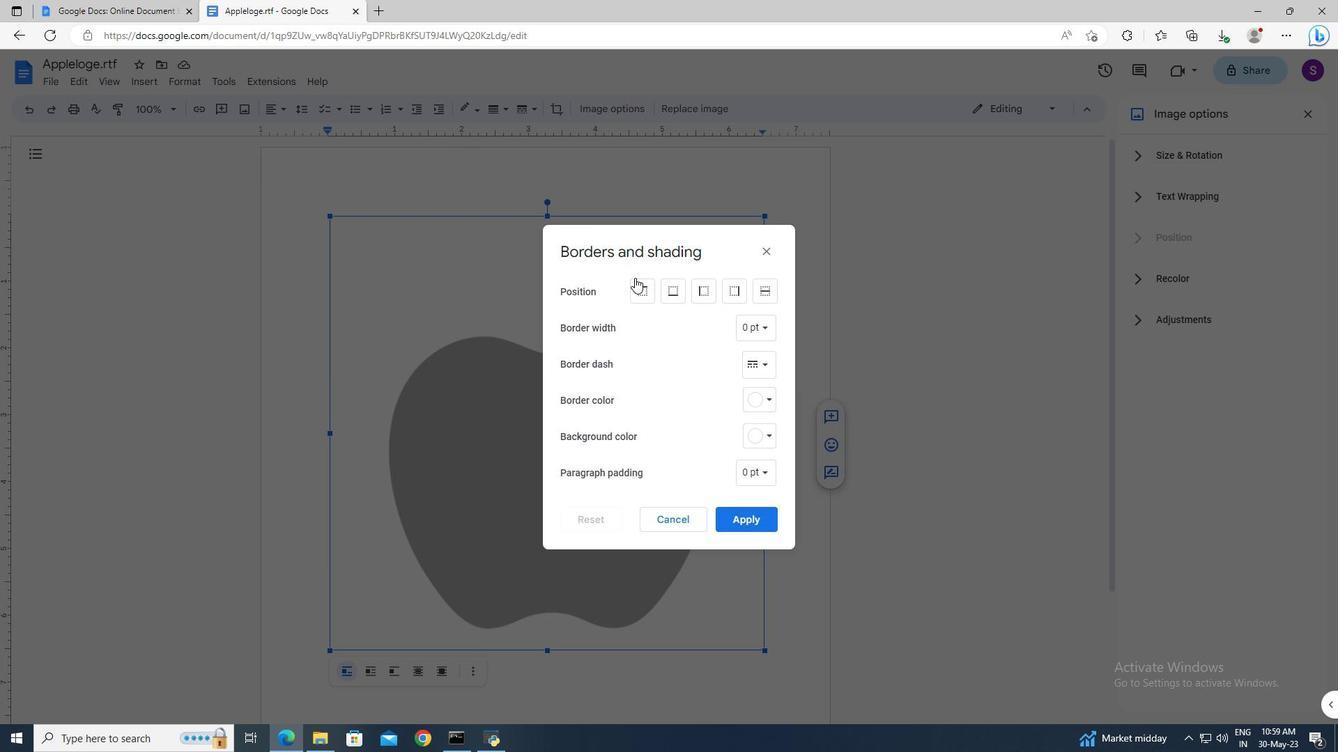 
Action: Mouse pressed left at (637, 279)
Screenshot: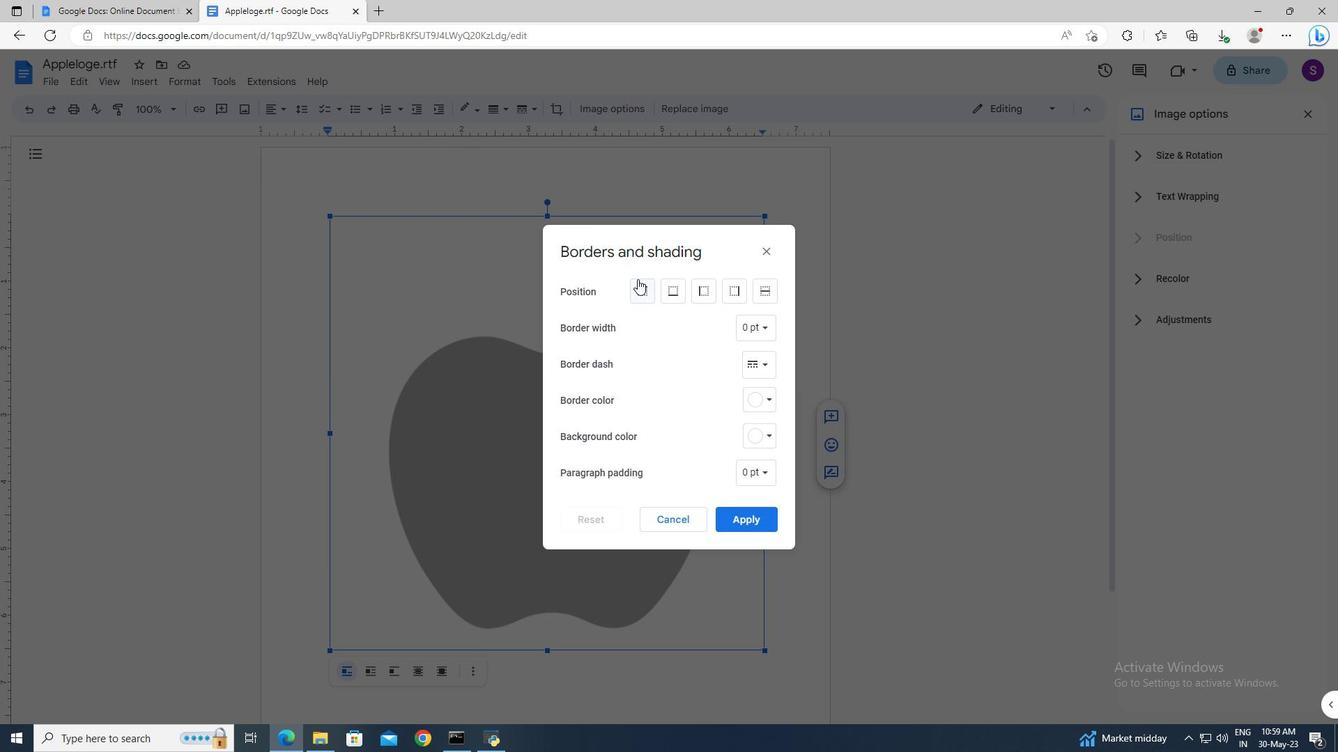
Action: Mouse moved to (664, 286)
Screenshot: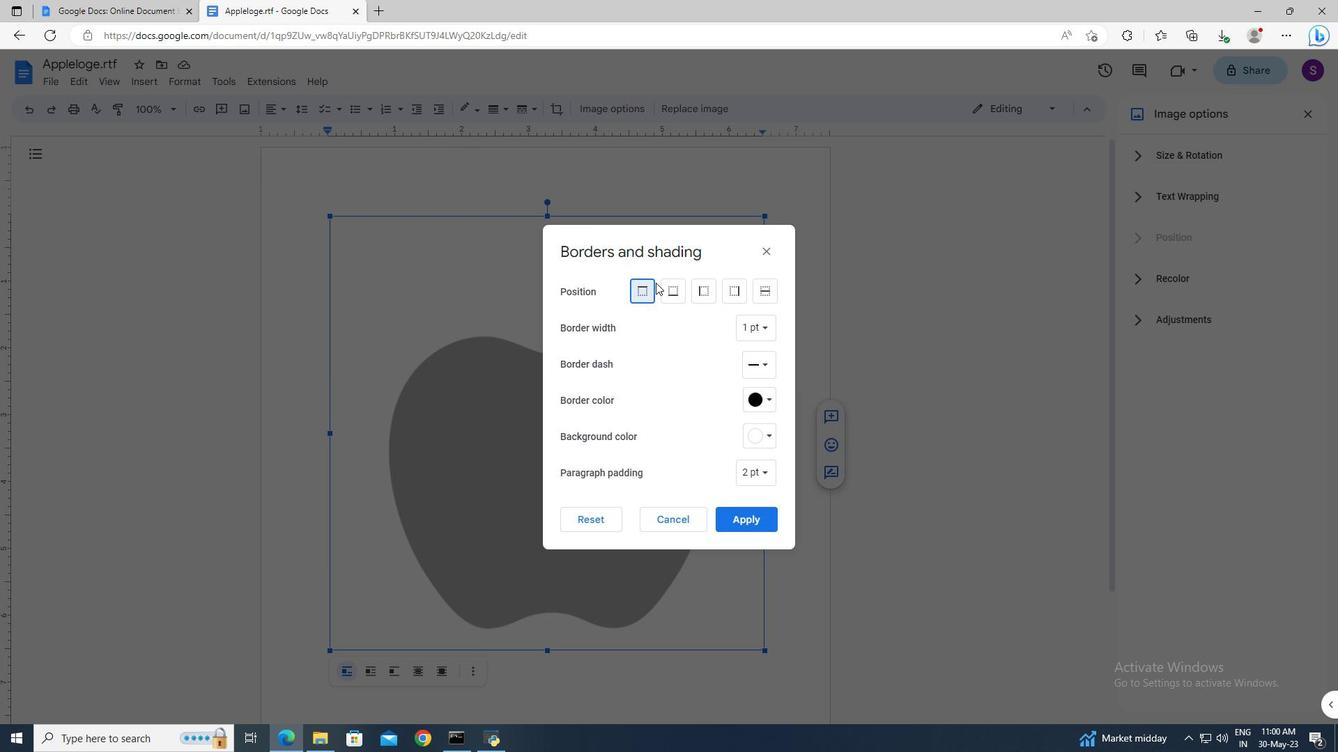 
Action: Mouse pressed left at (664, 286)
Screenshot: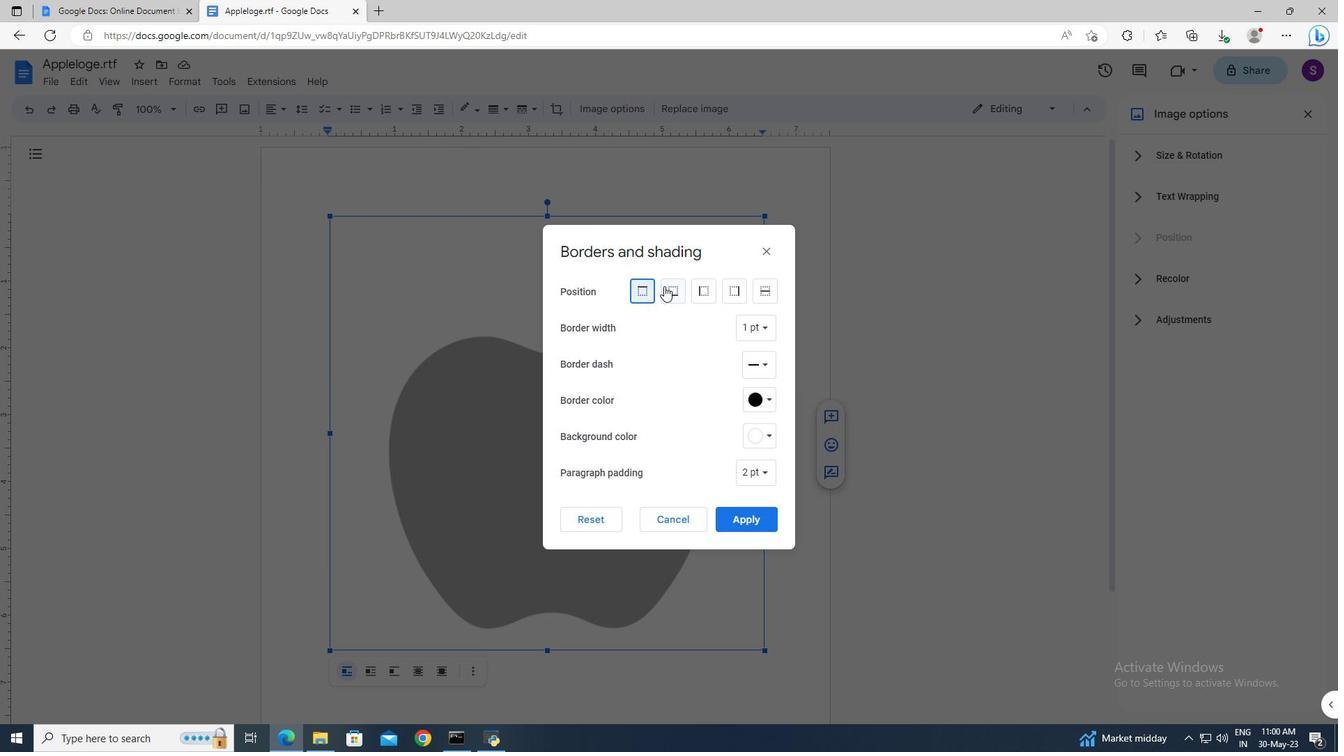 
Action: Mouse moved to (688, 291)
Screenshot: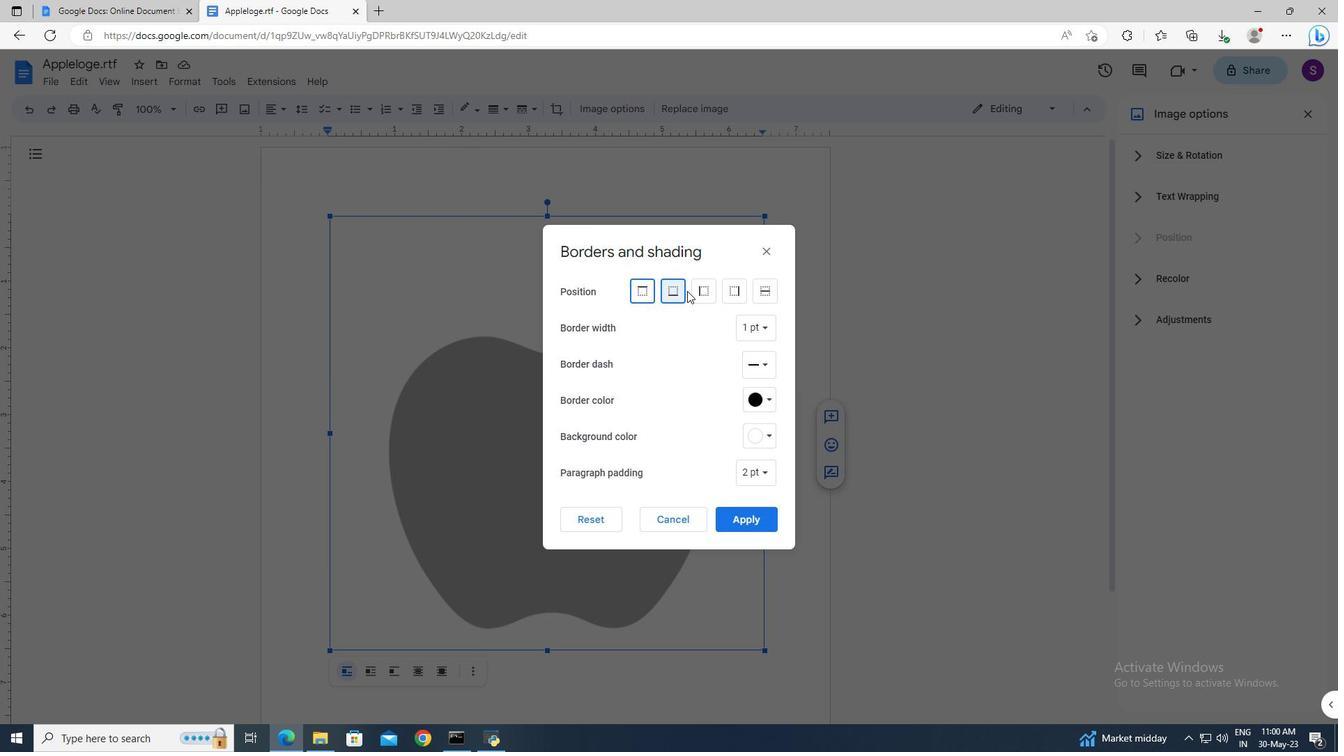 
Action: Mouse pressed left at (688, 291)
Screenshot: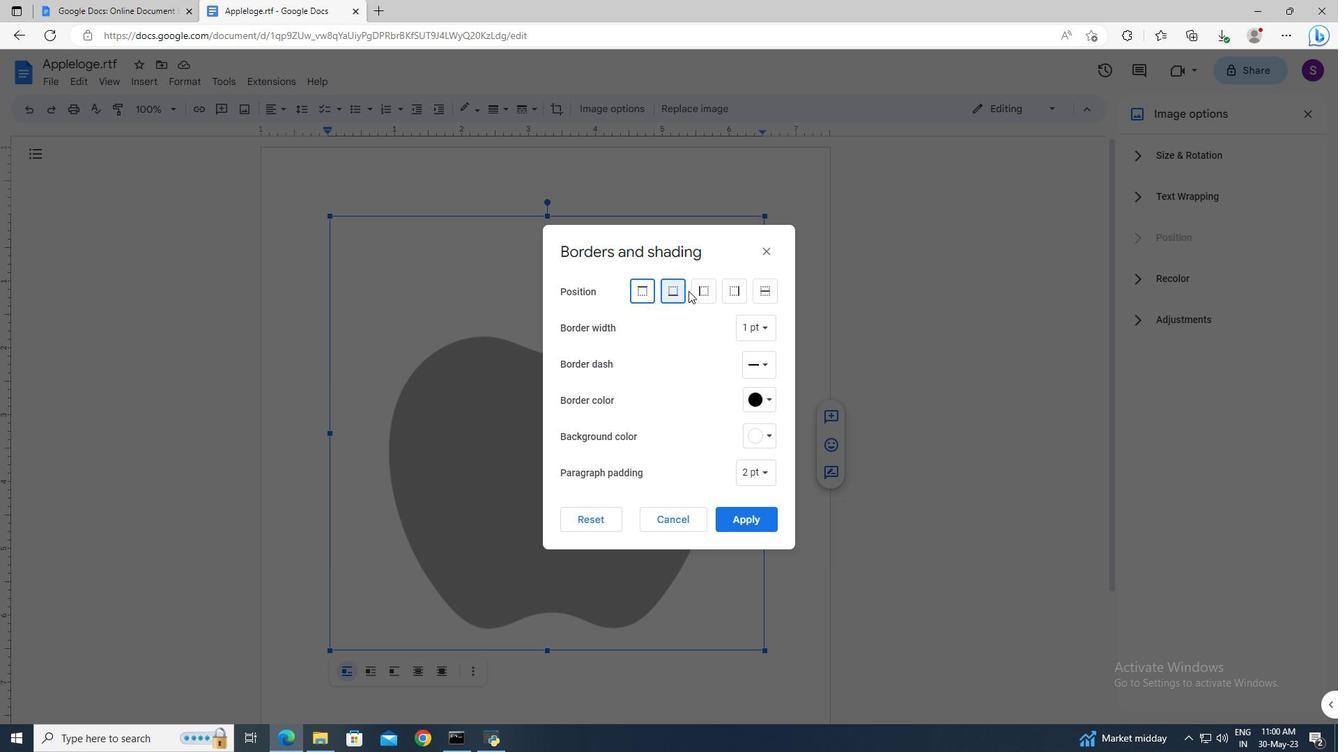
Action: Mouse moved to (694, 291)
Screenshot: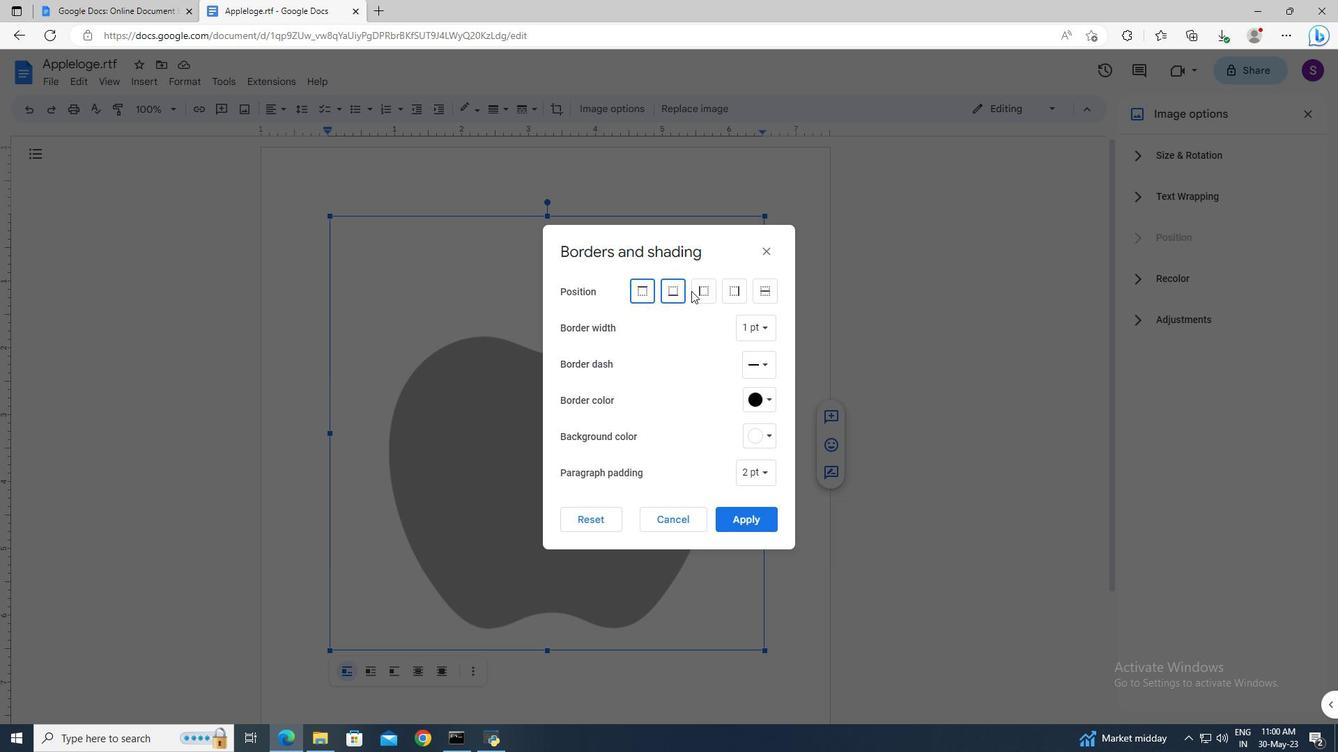 
Action: Mouse pressed left at (694, 291)
Screenshot: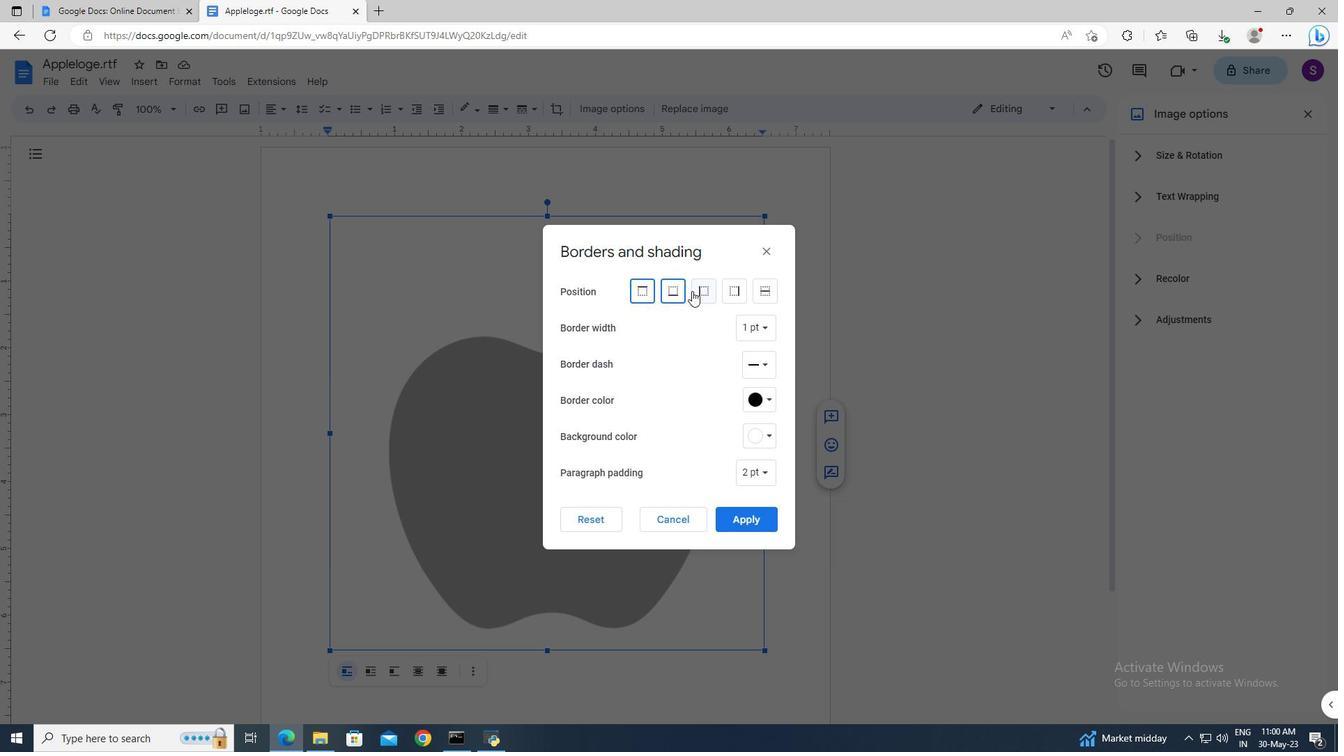 
Action: Mouse moved to (729, 290)
Screenshot: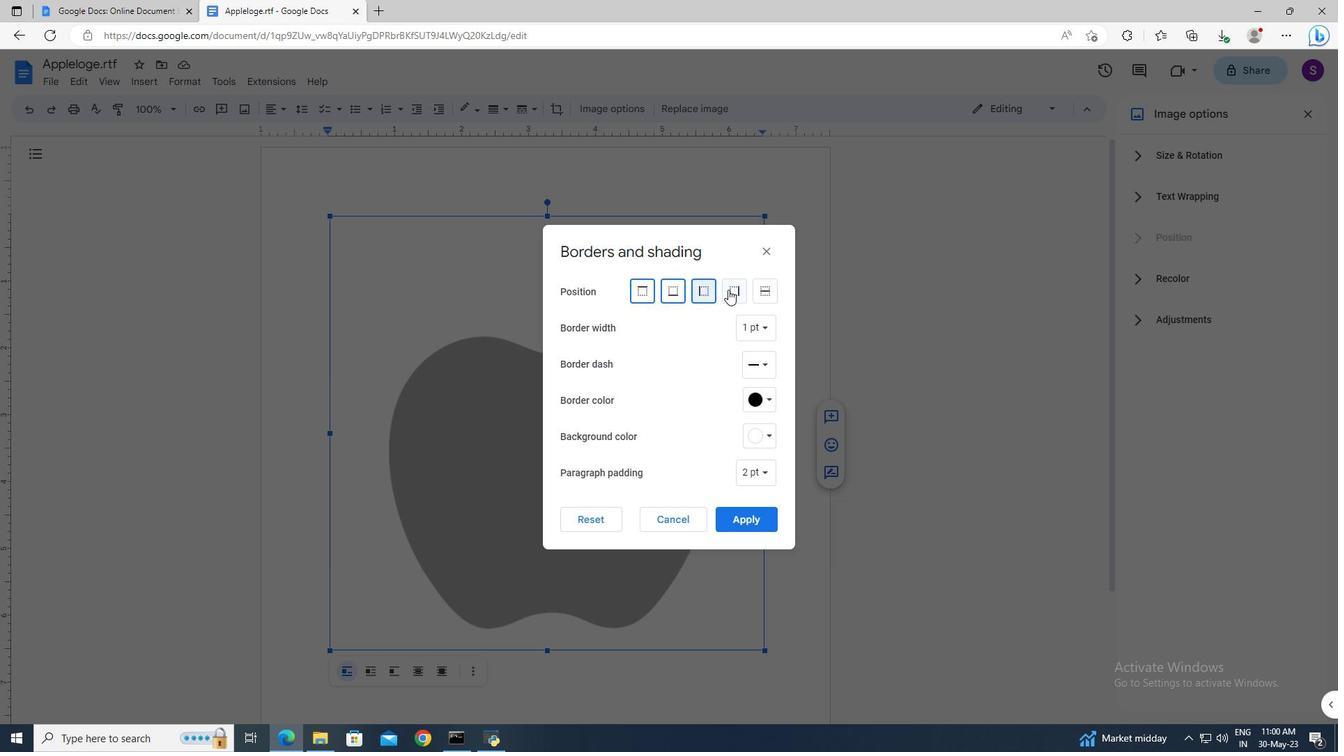 
Action: Mouse pressed left at (729, 290)
Screenshot: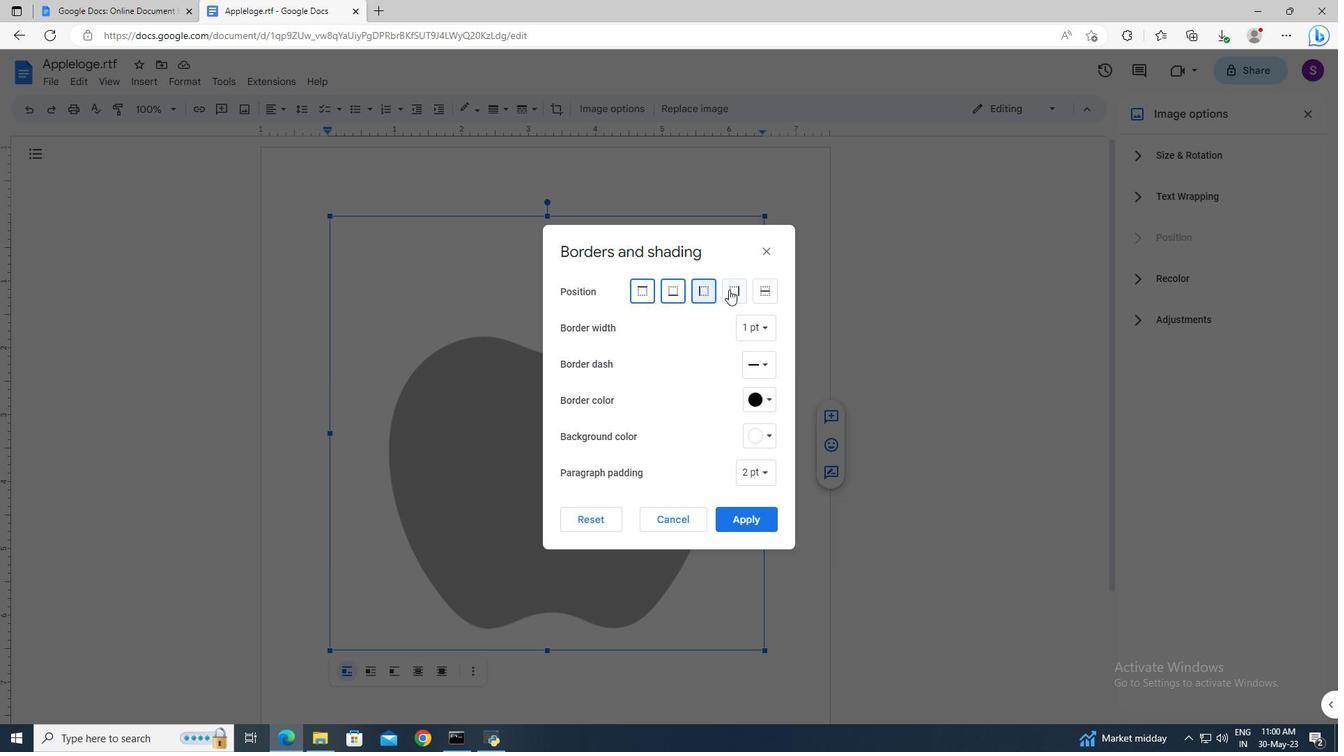 
Action: Mouse moved to (758, 515)
Screenshot: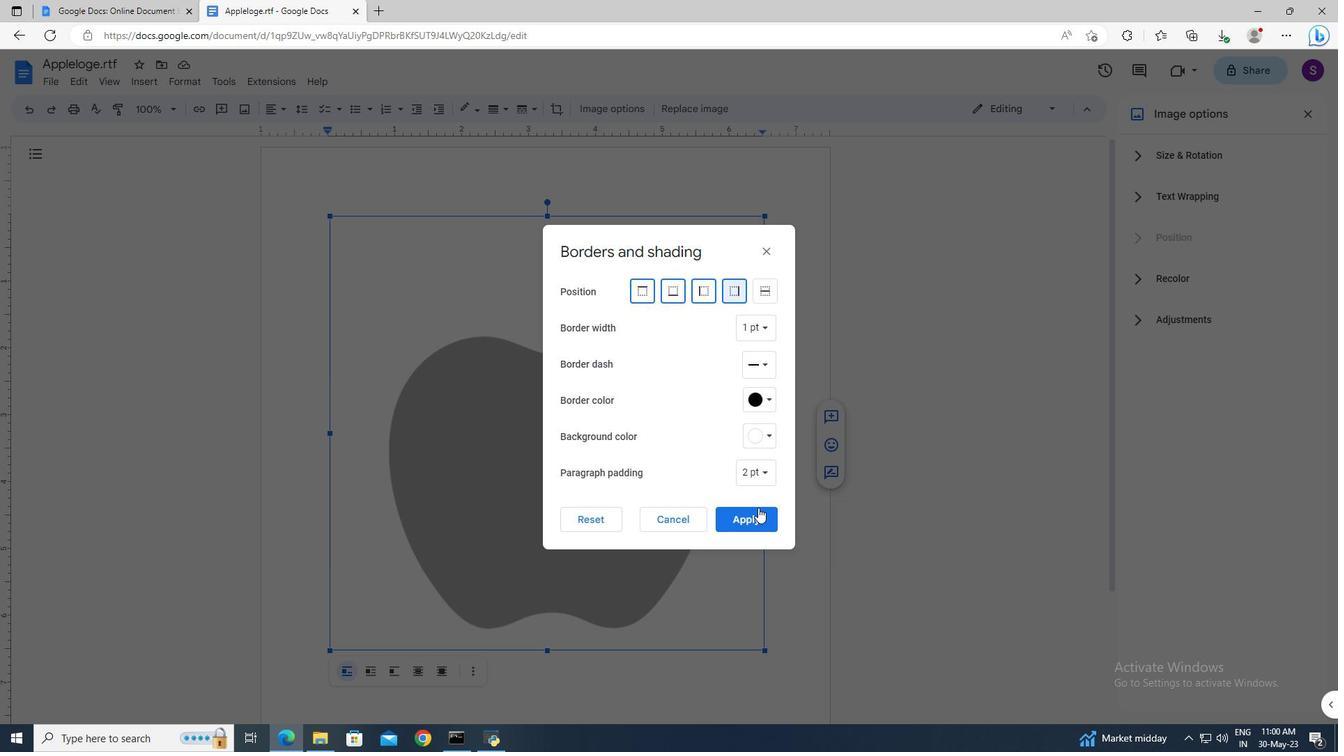 
Action: Mouse pressed left at (758, 515)
Screenshot: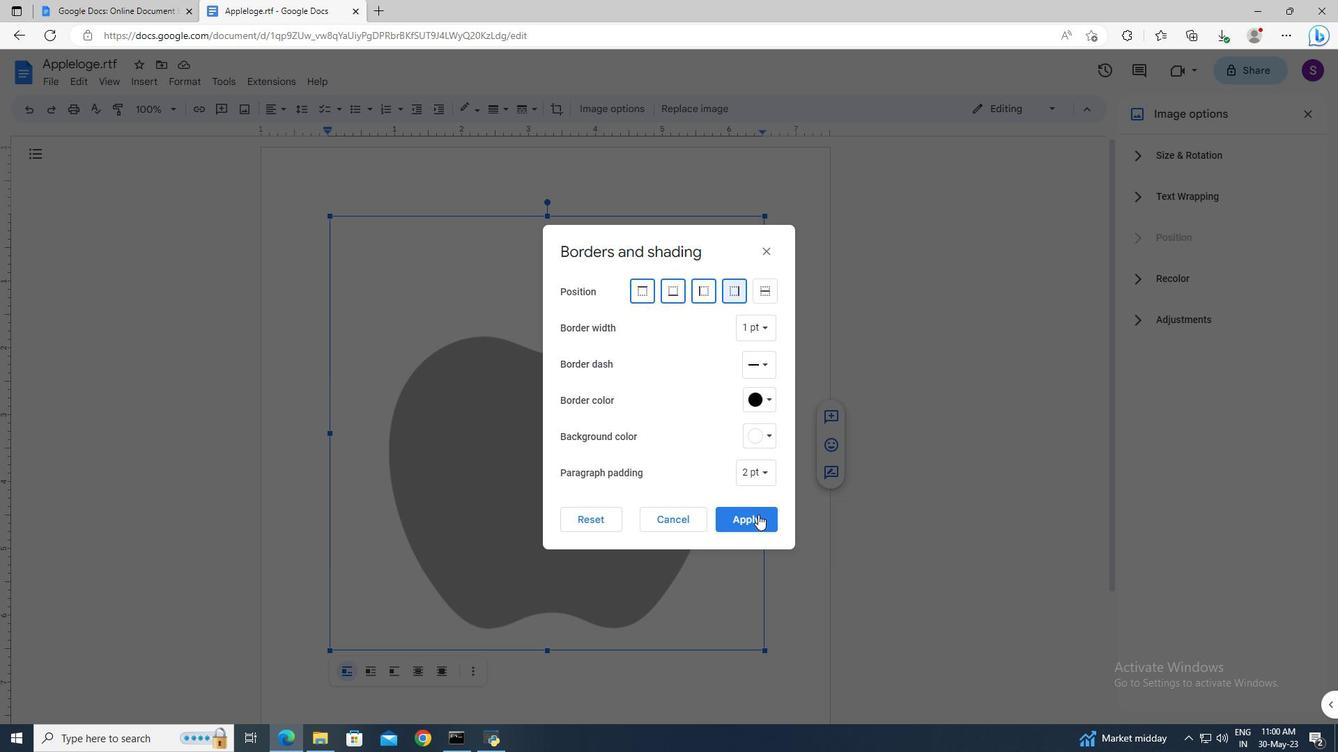 
Action: Mouse moved to (197, 80)
Screenshot: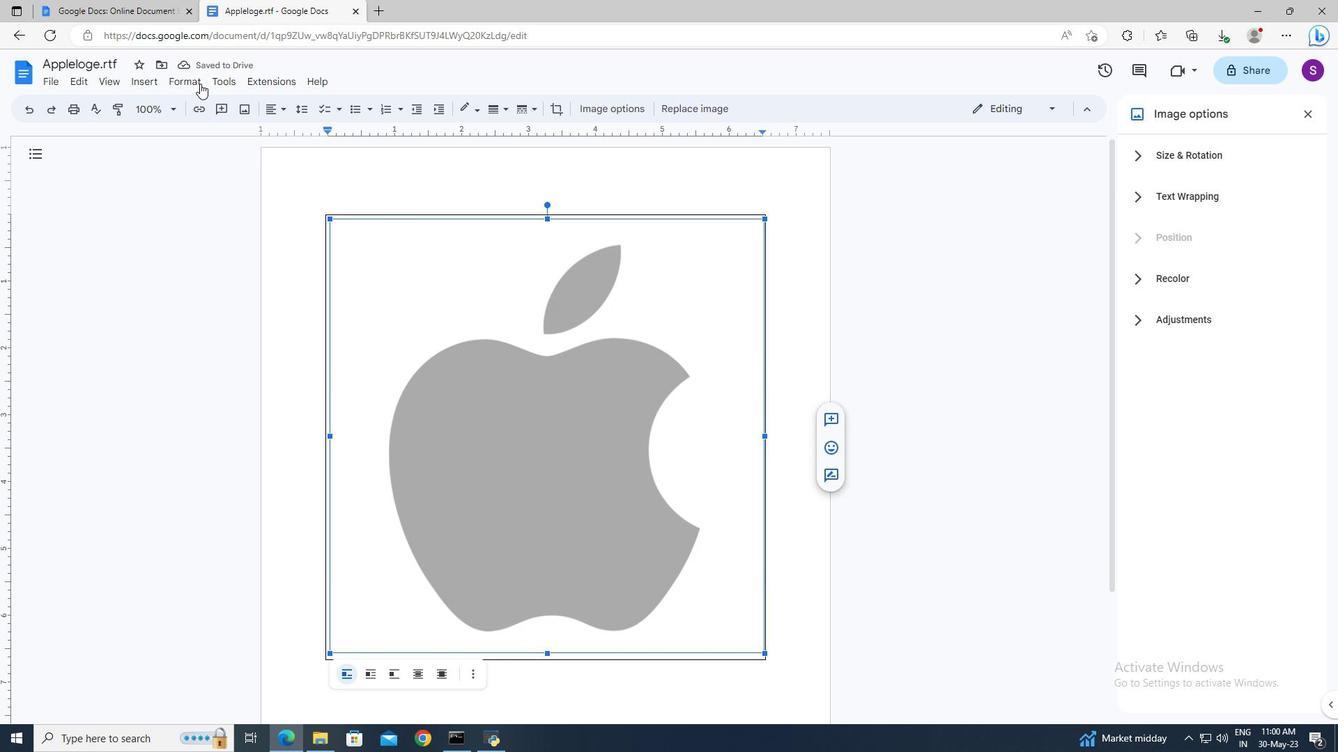 
Action: Mouse pressed left at (197, 80)
Screenshot: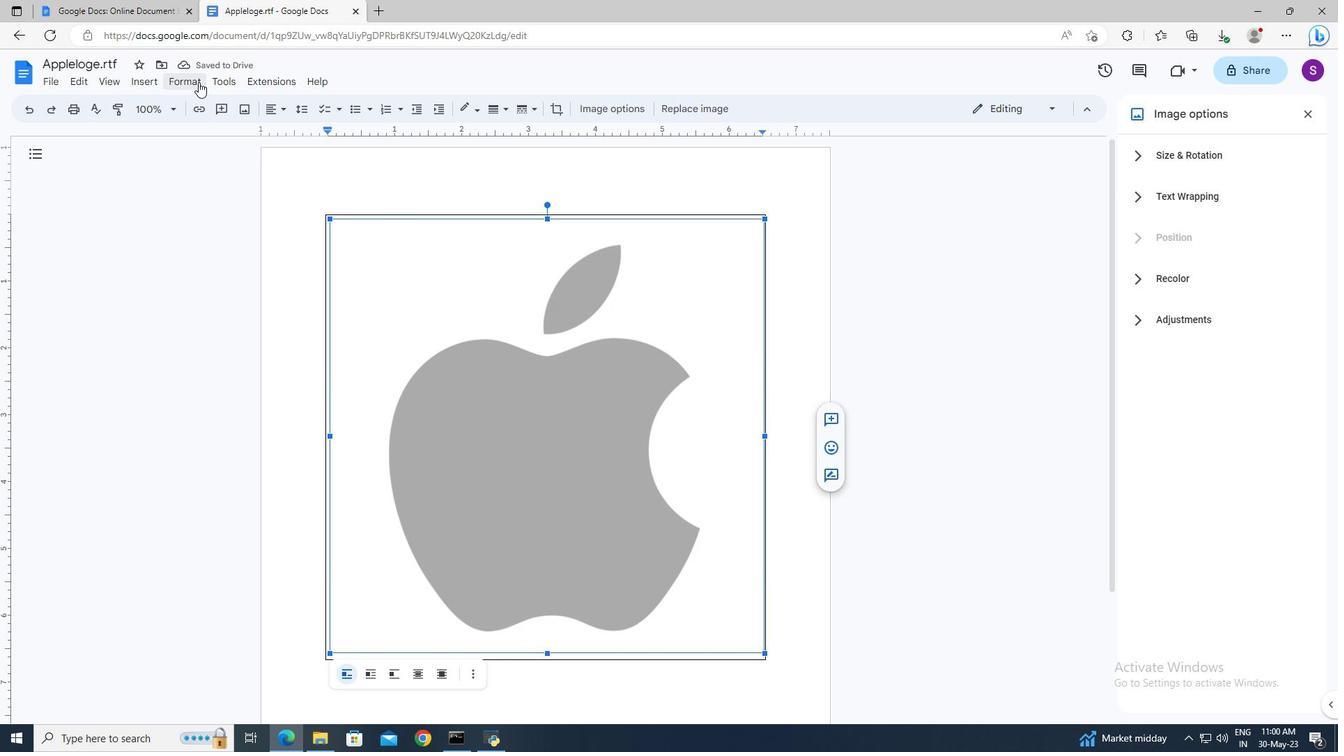 
Action: Mouse moved to (402, 128)
Screenshot: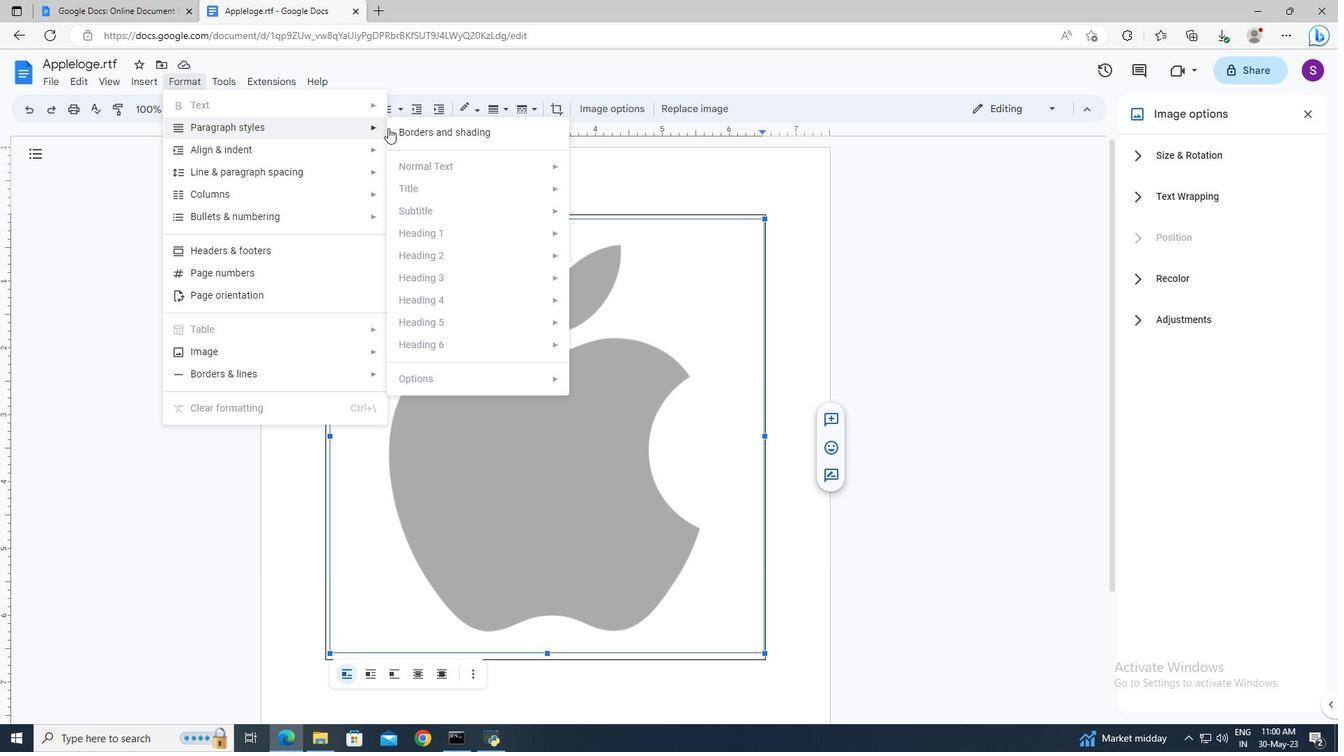 
Action: Mouse pressed left at (402, 128)
Screenshot: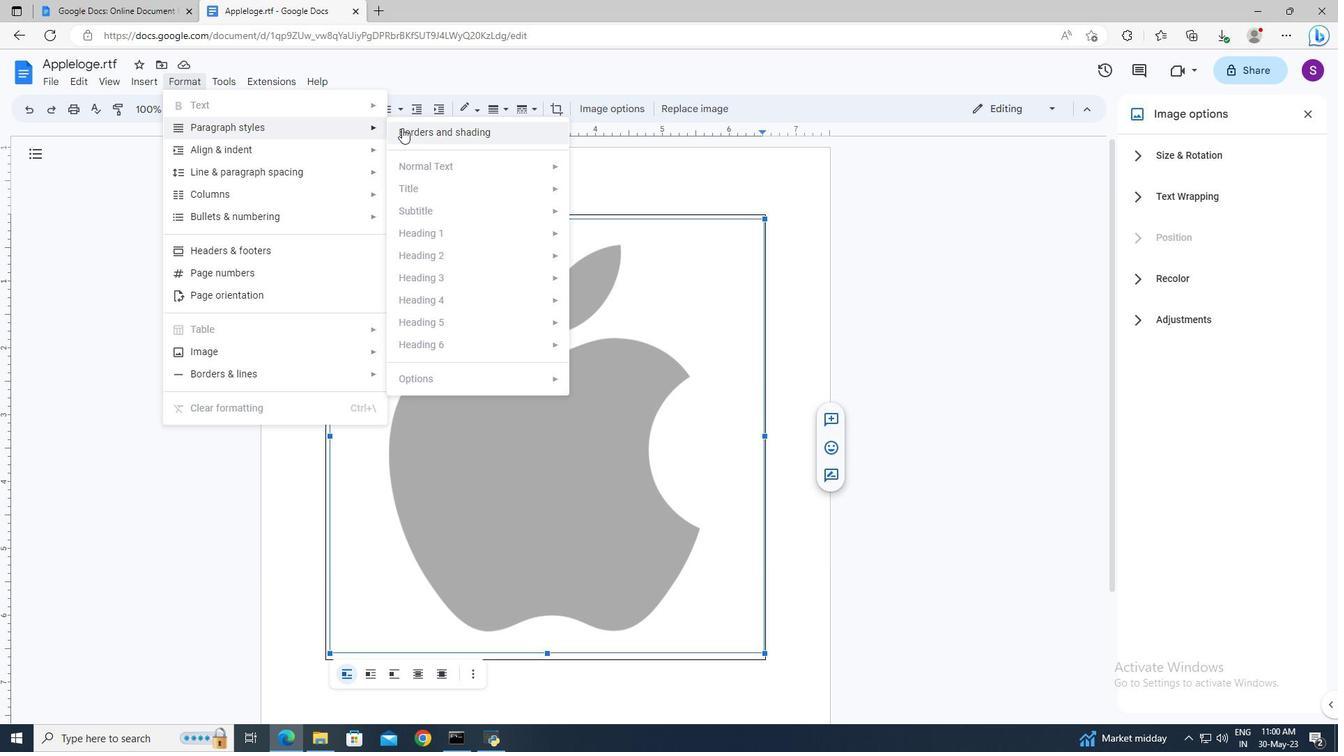 
Action: Mouse moved to (754, 362)
Screenshot: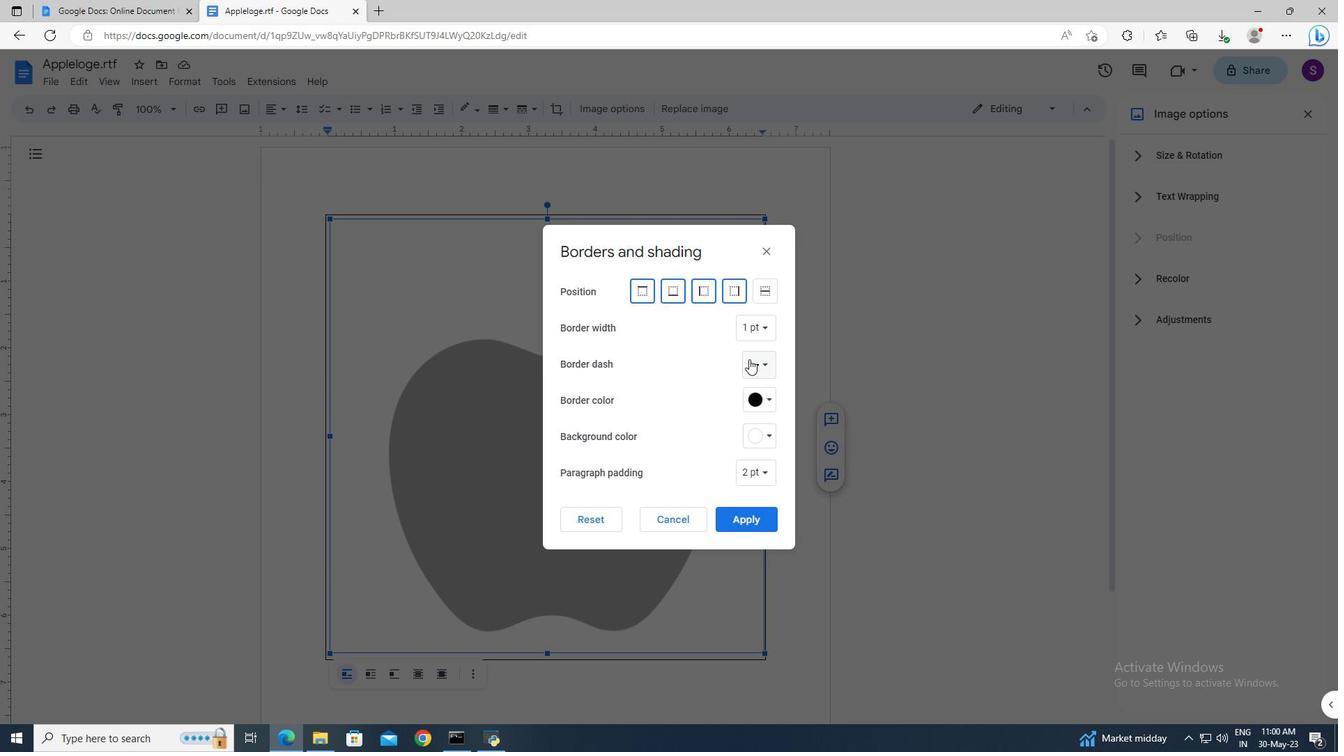 
Action: Mouse pressed left at (754, 362)
Screenshot: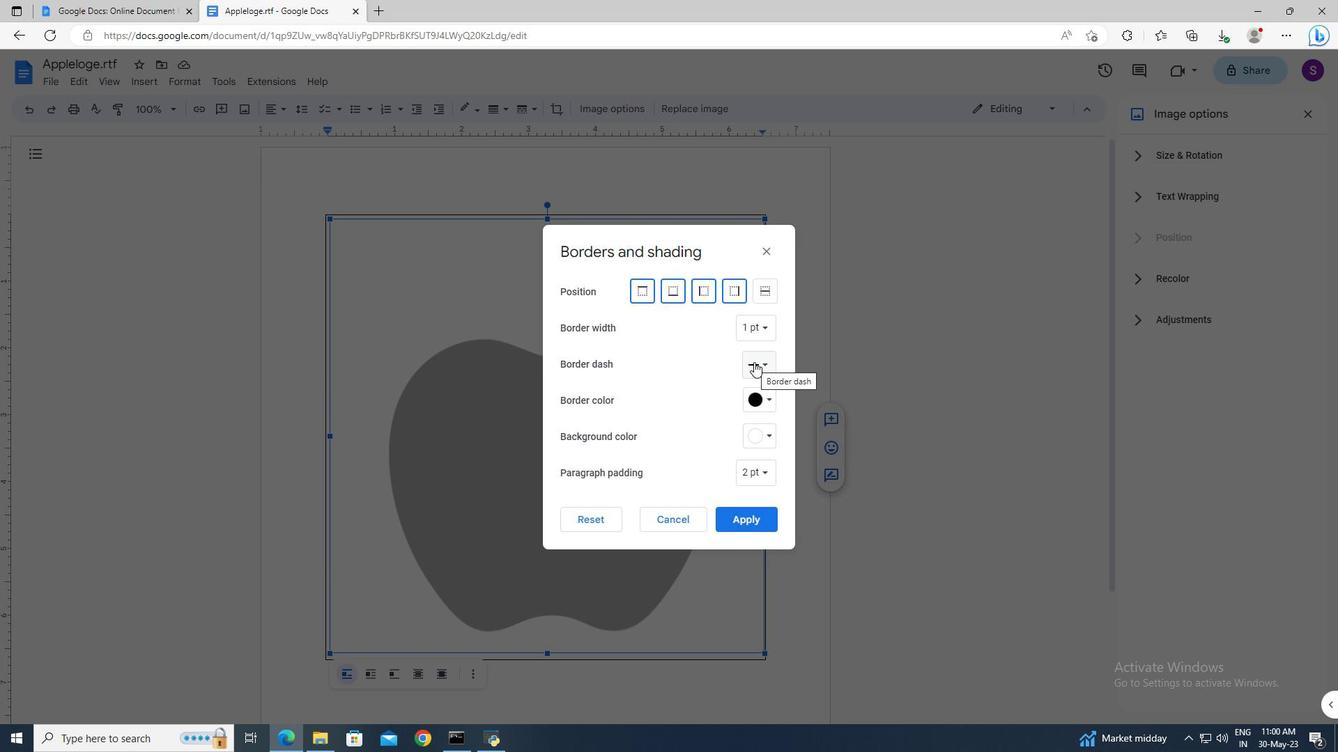 
Action: Mouse moved to (765, 433)
Screenshot: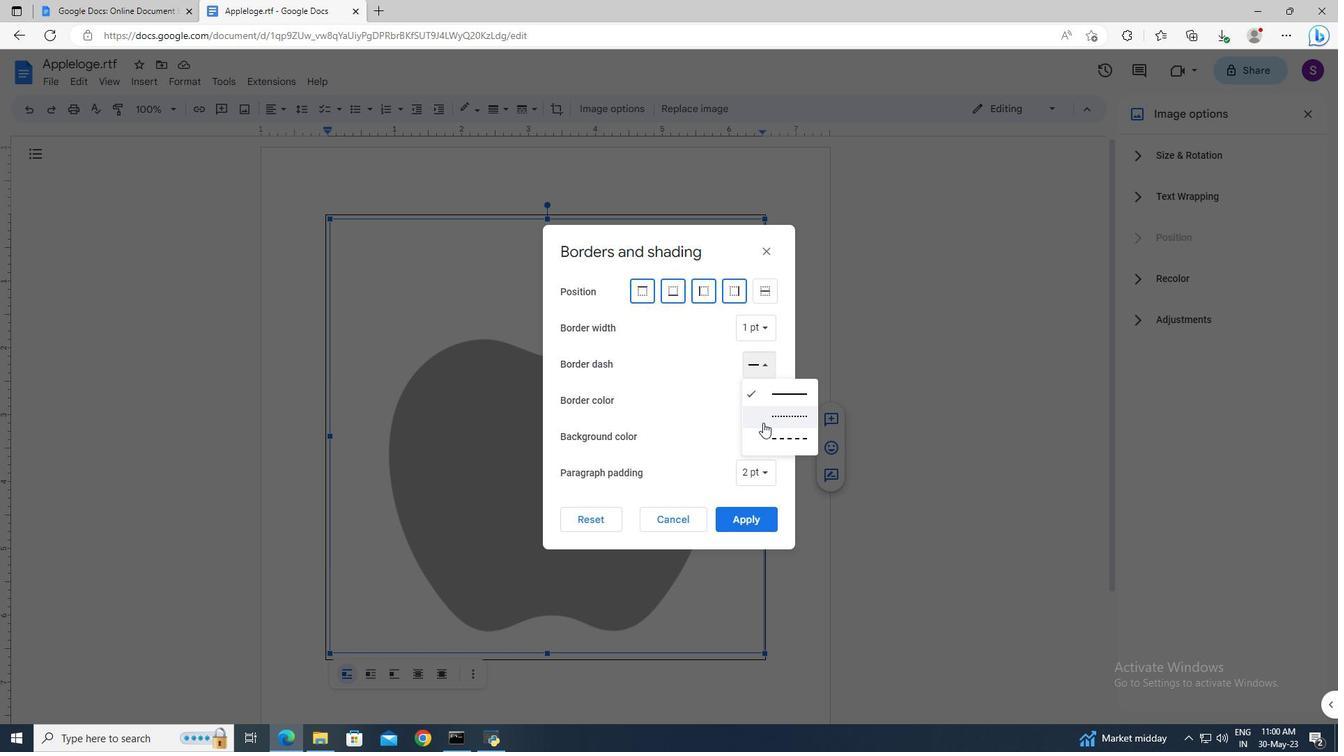 
Action: Mouse pressed left at (765, 433)
Screenshot: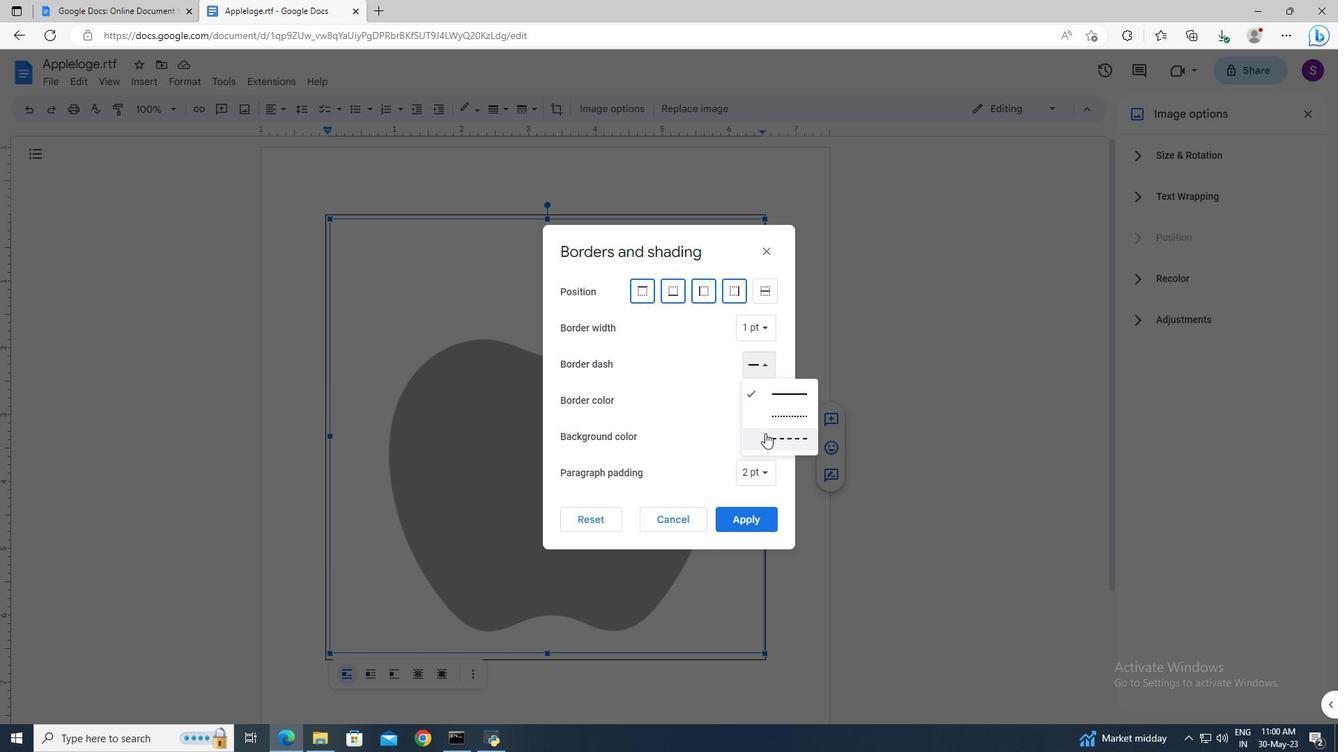 
Action: Mouse moved to (752, 399)
Screenshot: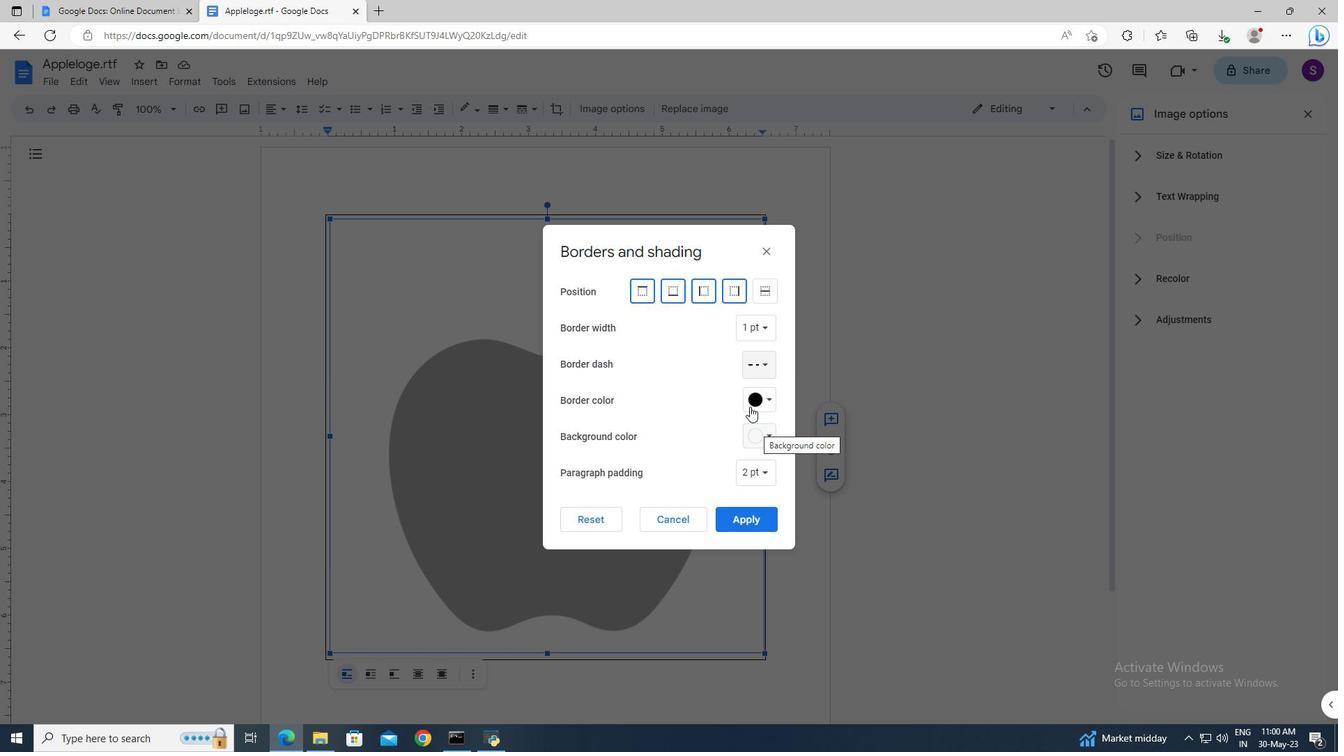 
Action: Mouse pressed left at (752, 399)
Screenshot: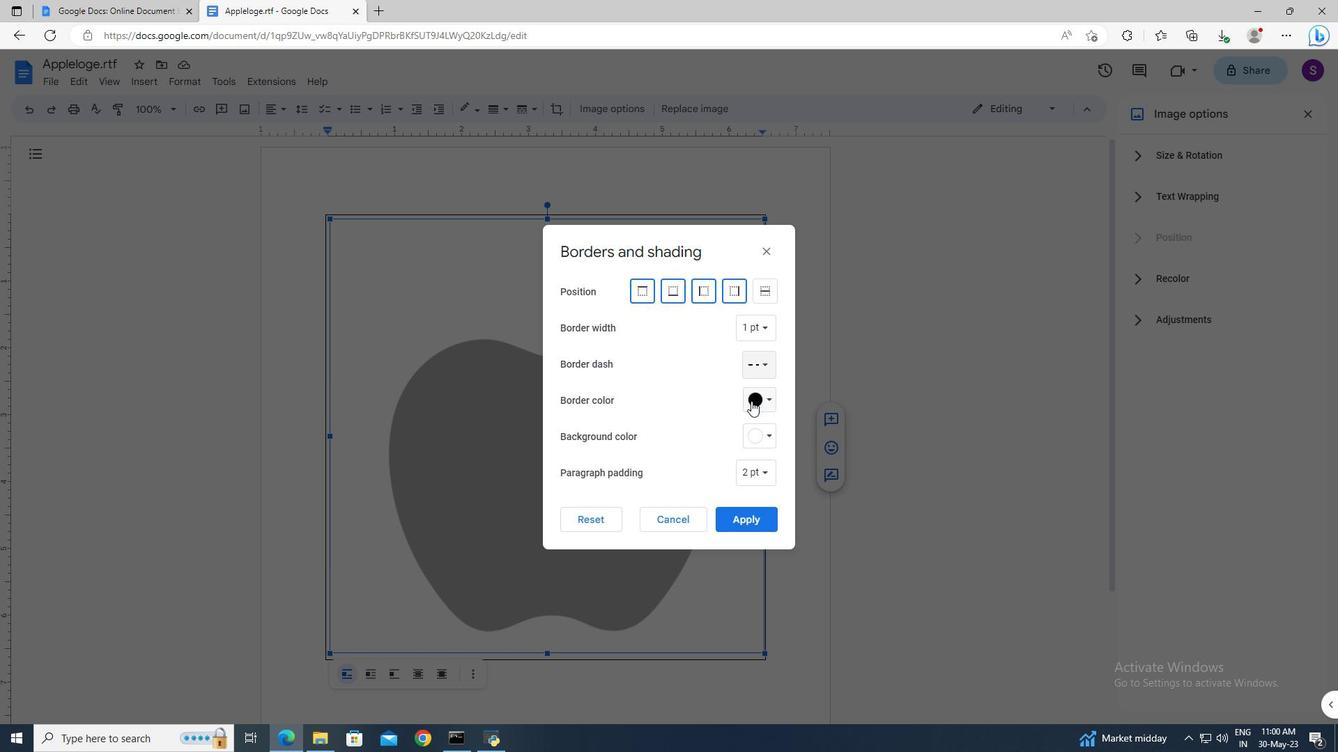 
Action: Mouse moved to (867, 531)
Screenshot: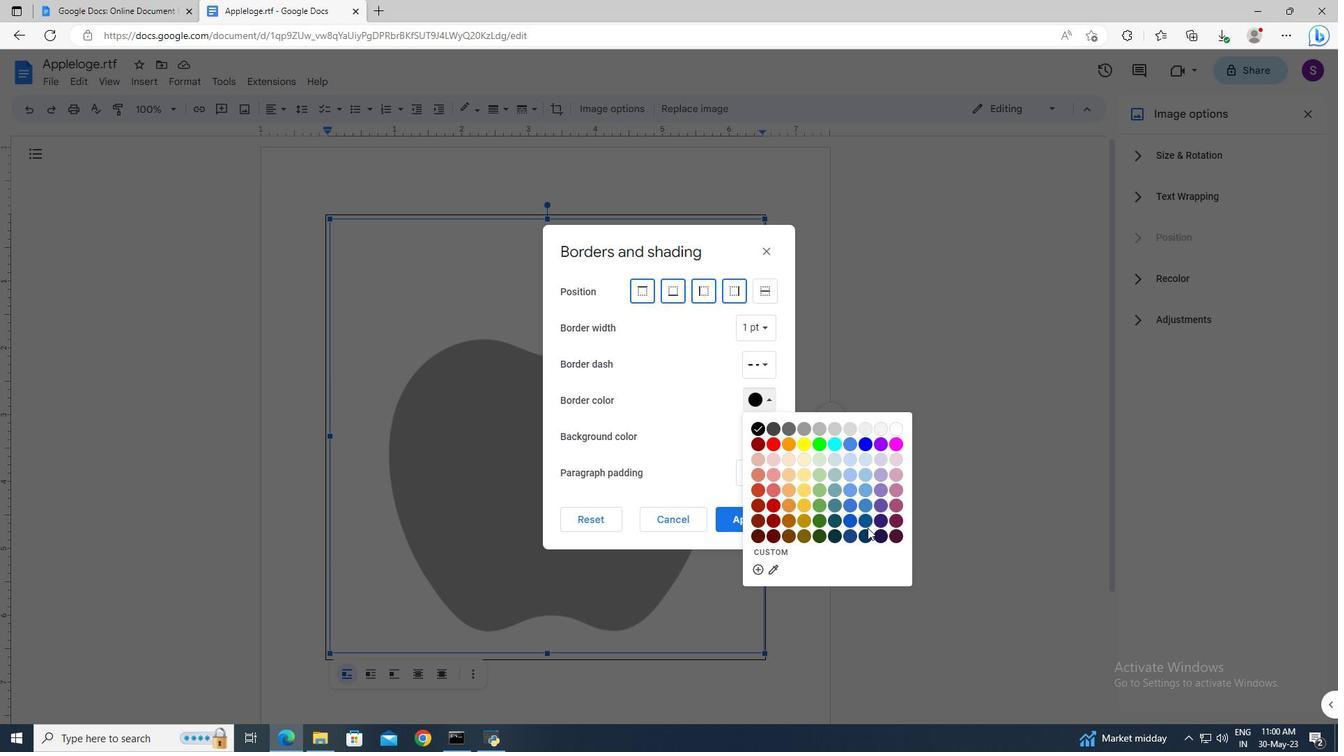 
Action: Mouse pressed left at (867, 531)
Screenshot: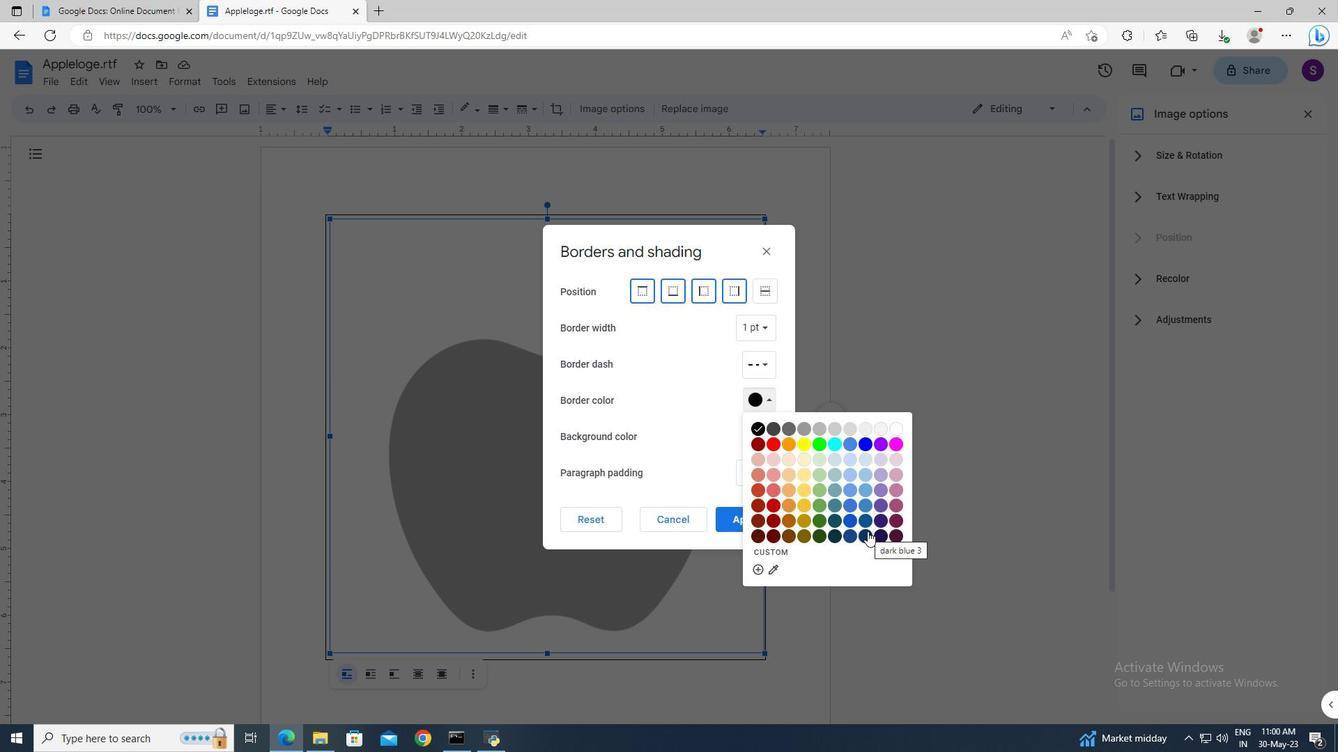 
Action: Mouse moved to (768, 478)
Screenshot: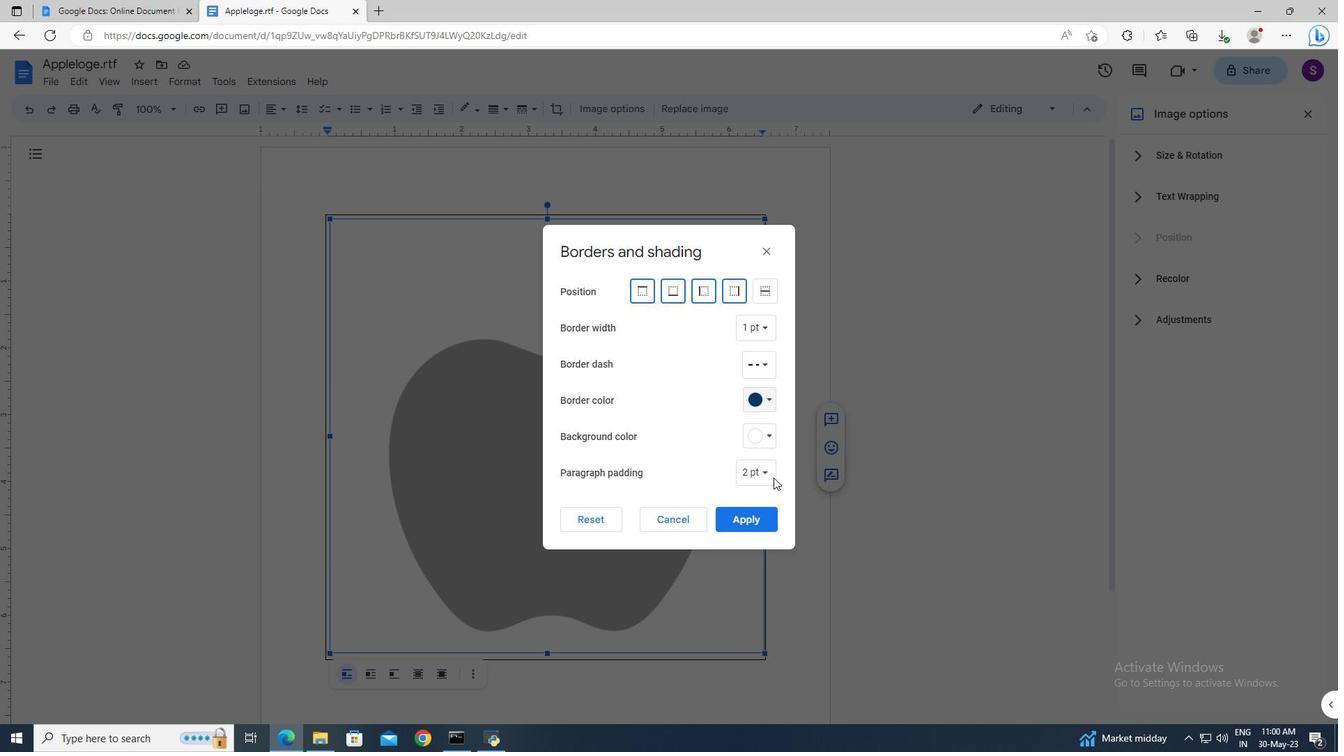
Action: Mouse pressed left at (768, 478)
Screenshot: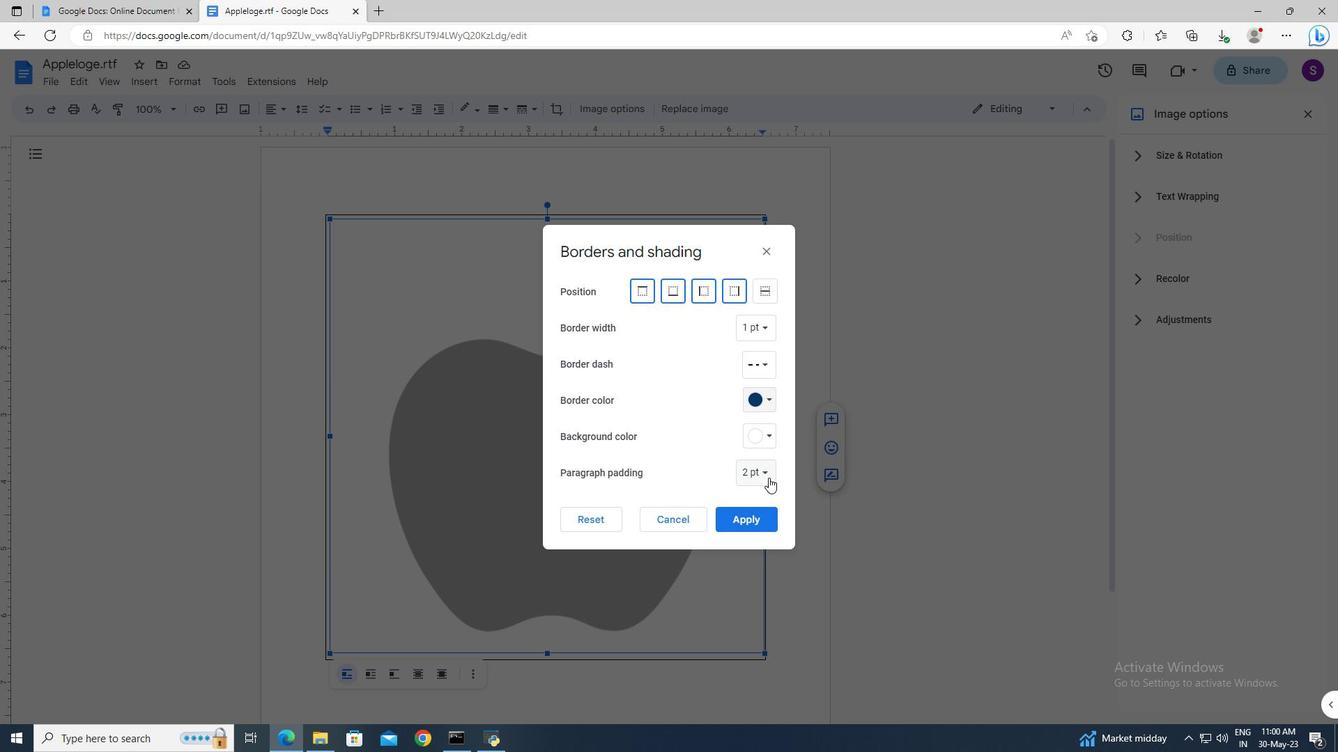 
Action: Mouse moved to (765, 476)
Screenshot: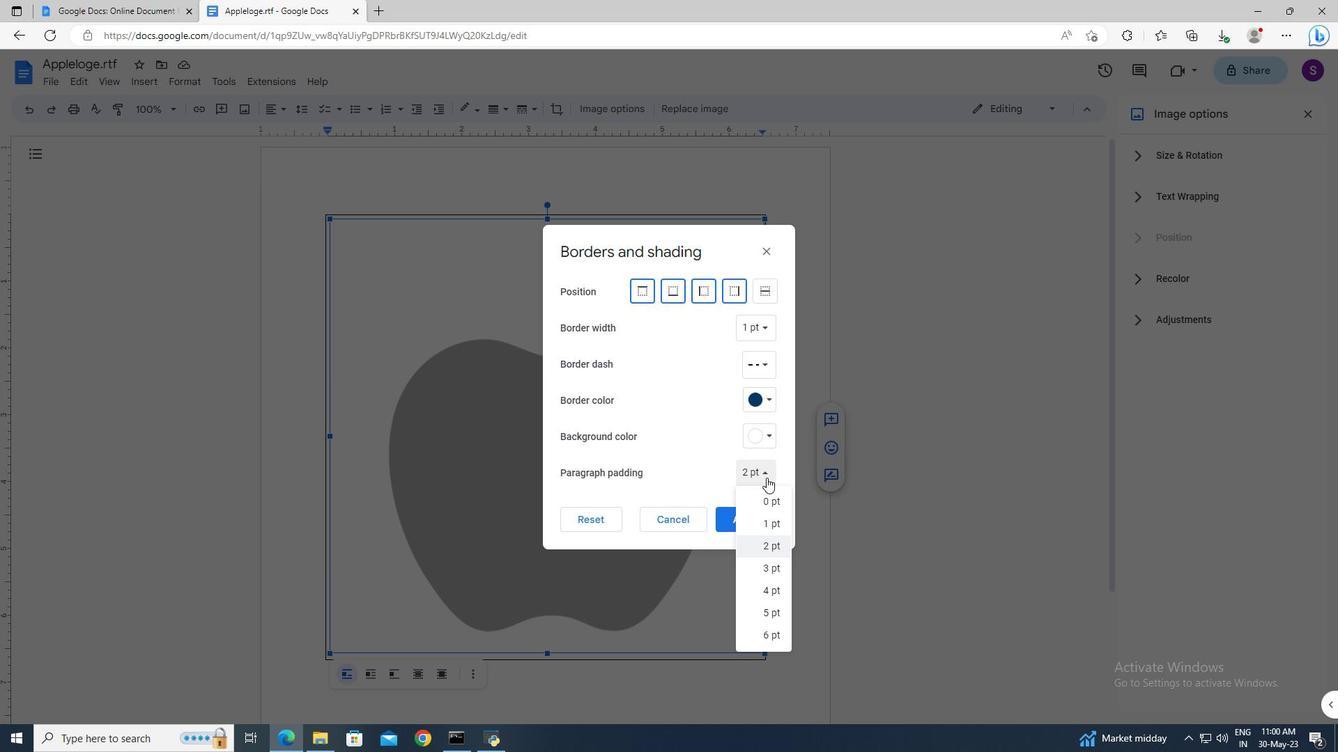 
Action: Mouse pressed left at (765, 476)
Screenshot: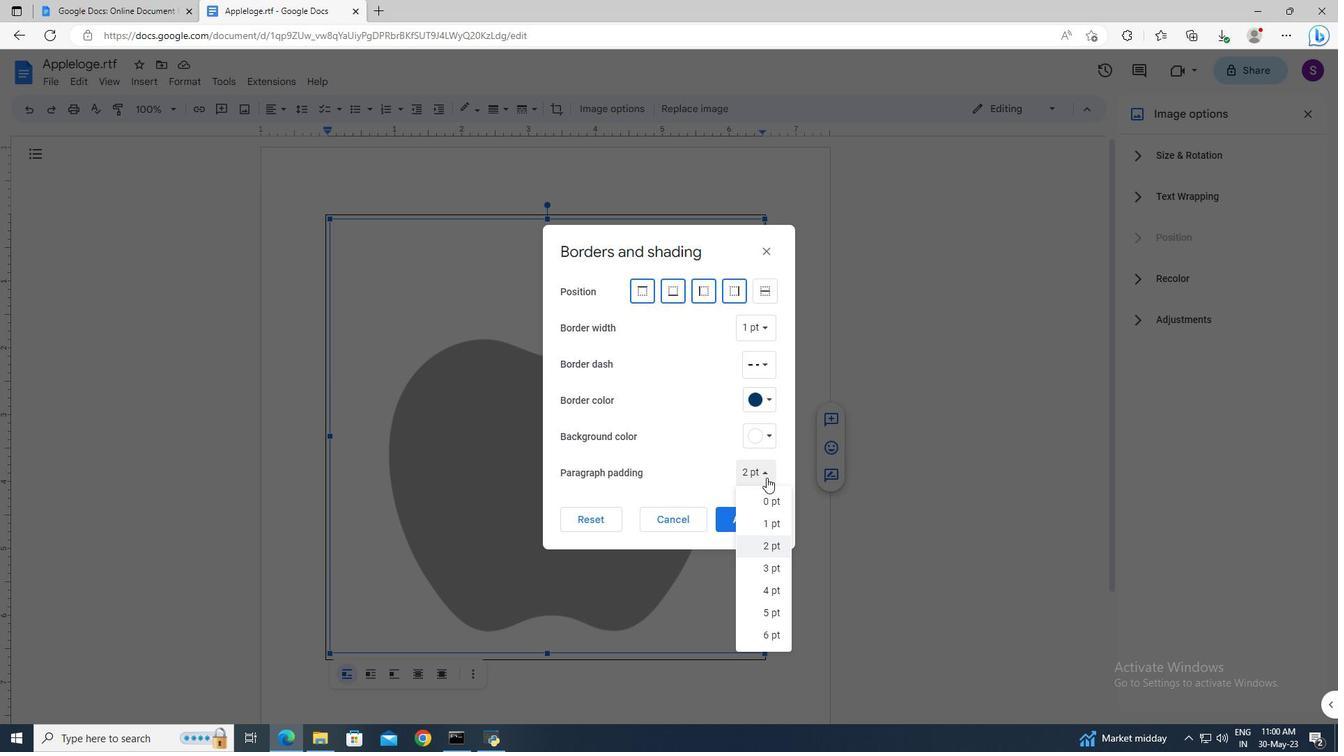 
Action: Mouse moved to (764, 329)
Screenshot: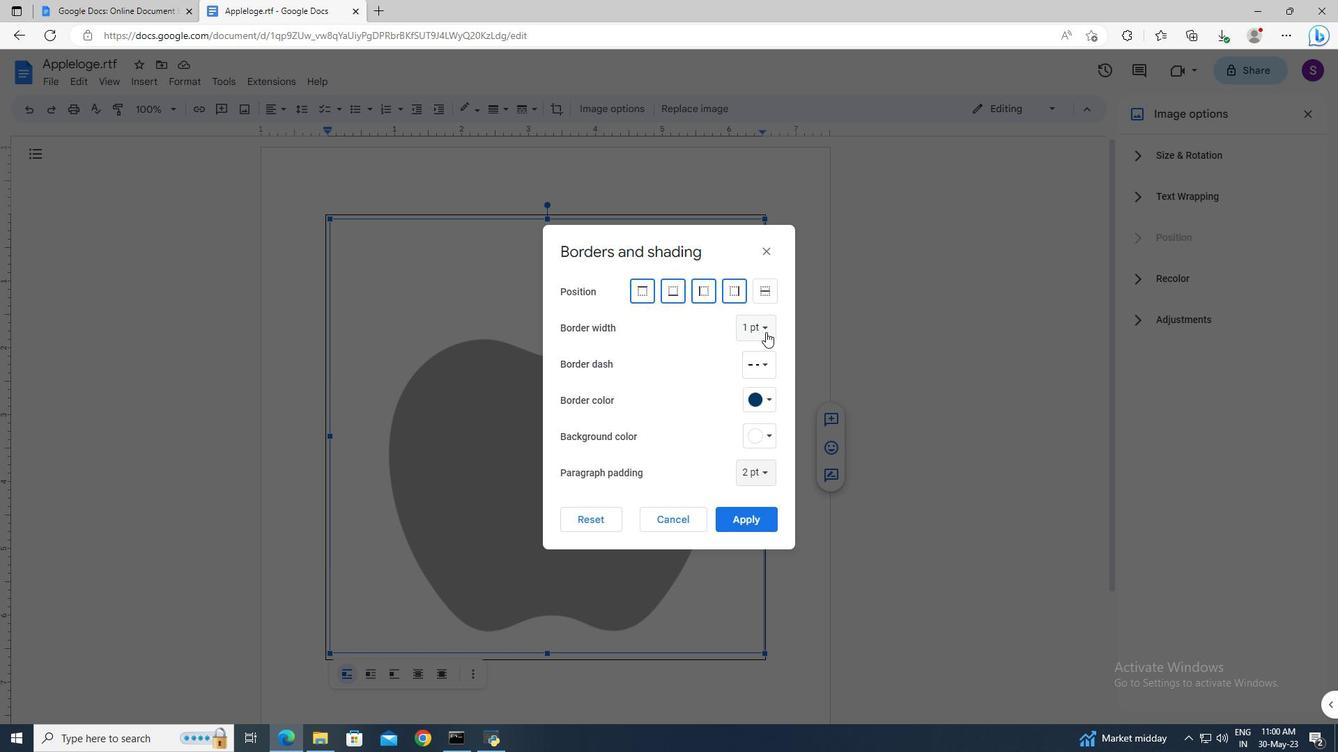 
Action: Mouse pressed left at (764, 329)
Screenshot: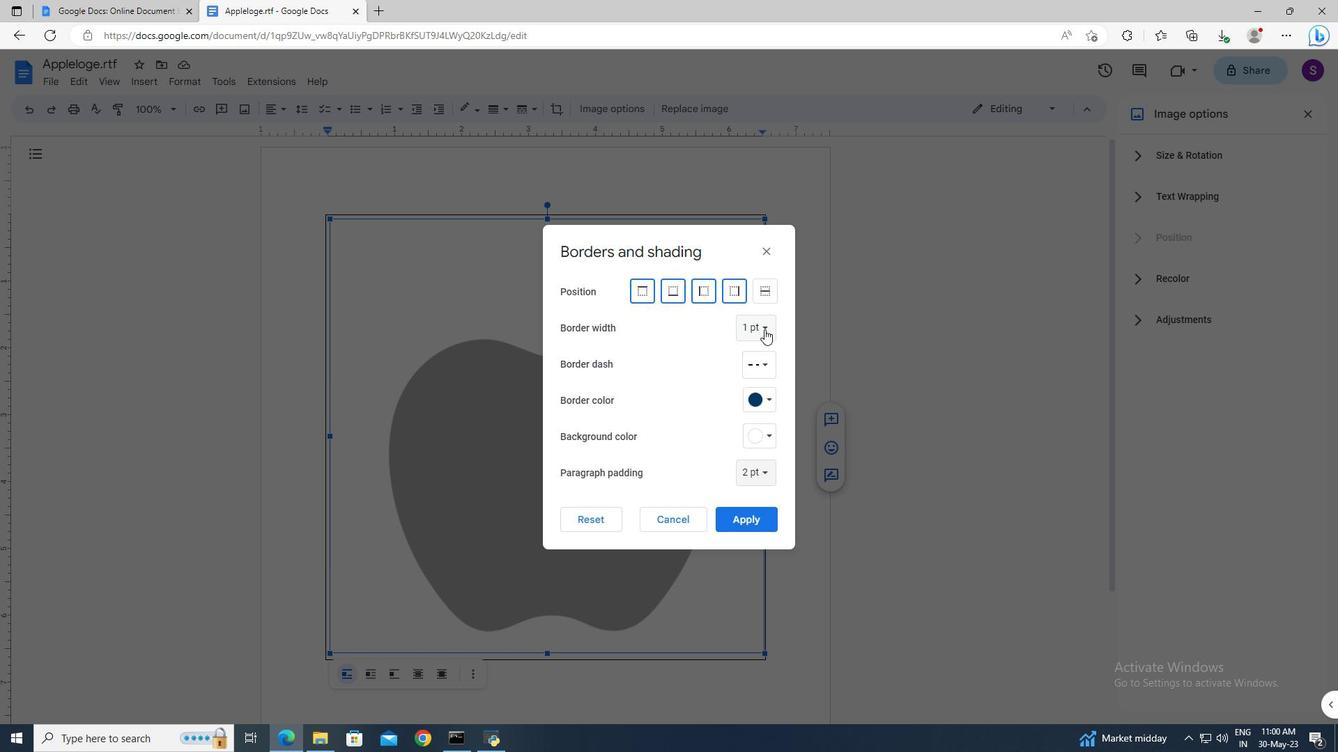 
Action: Mouse moved to (752, 328)
Screenshot: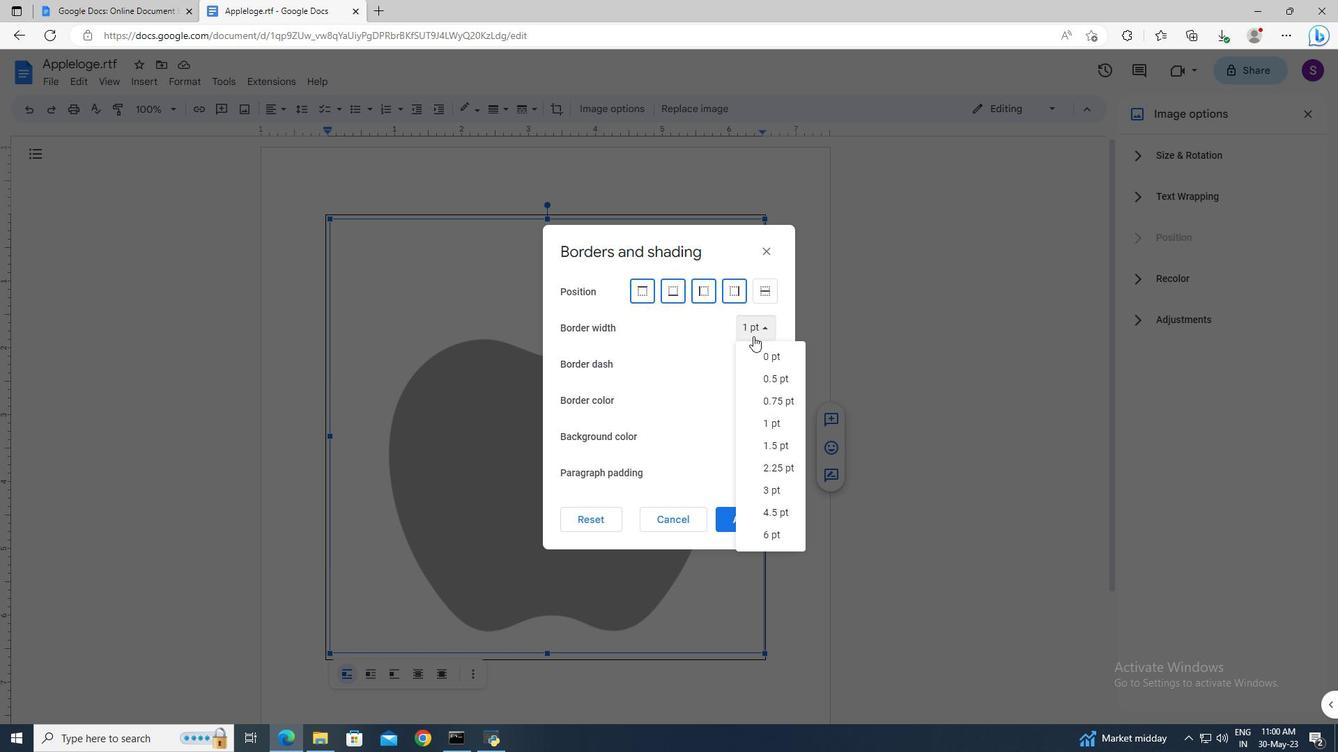 
Action: Key pressed 4
Screenshot: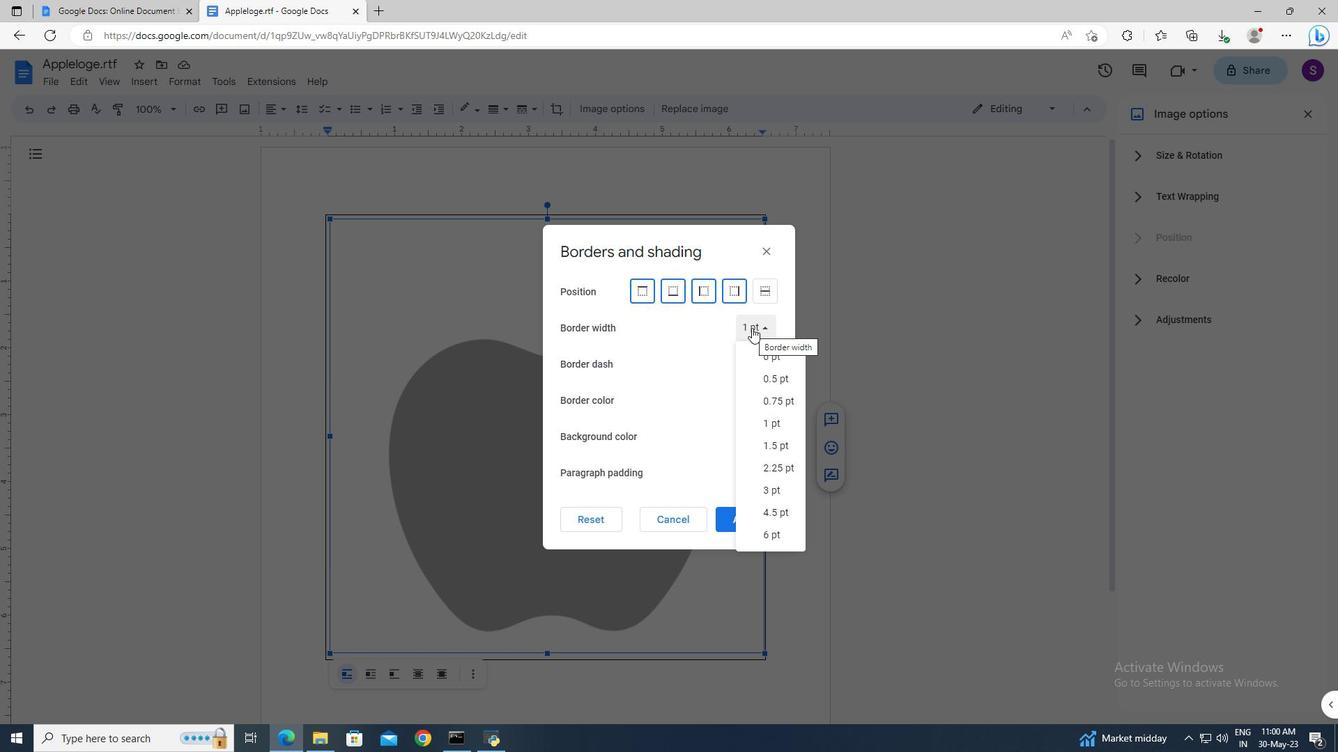 
Action: Mouse moved to (783, 506)
Screenshot: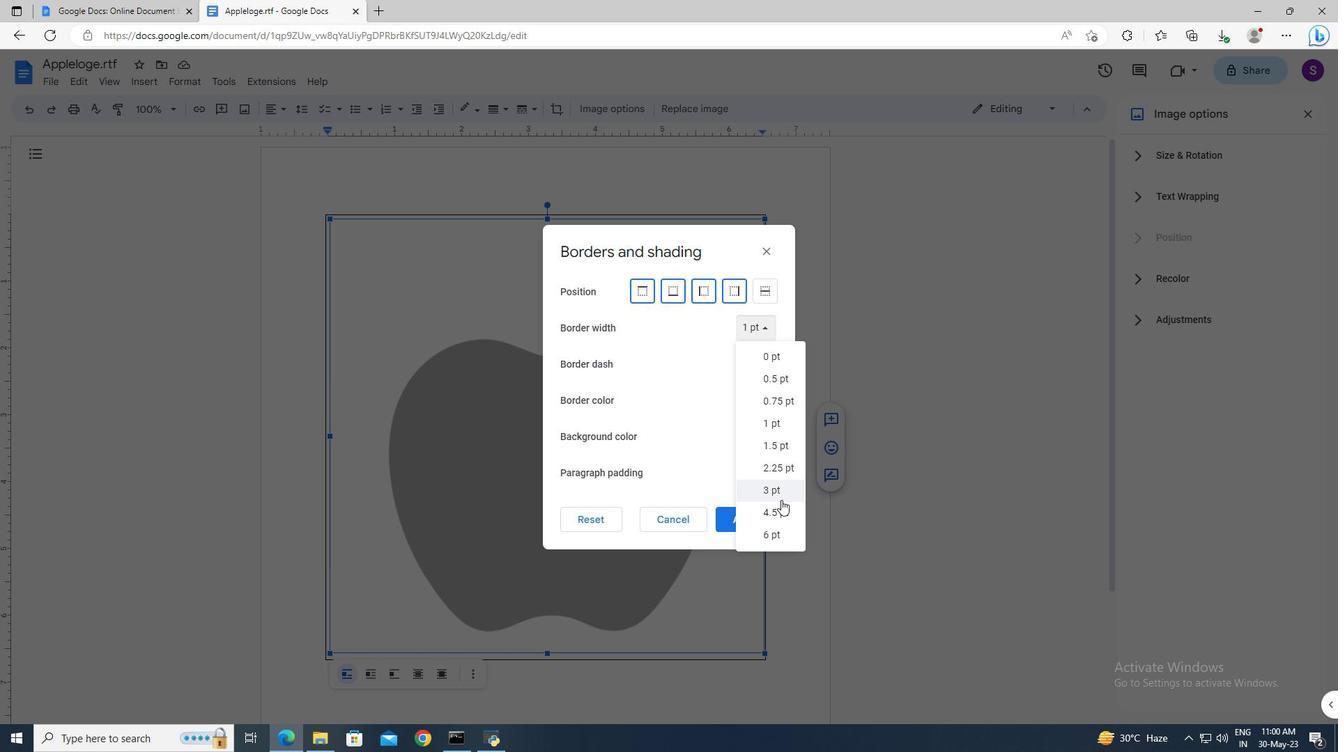 
Action: Mouse pressed left at (783, 506)
Screenshot: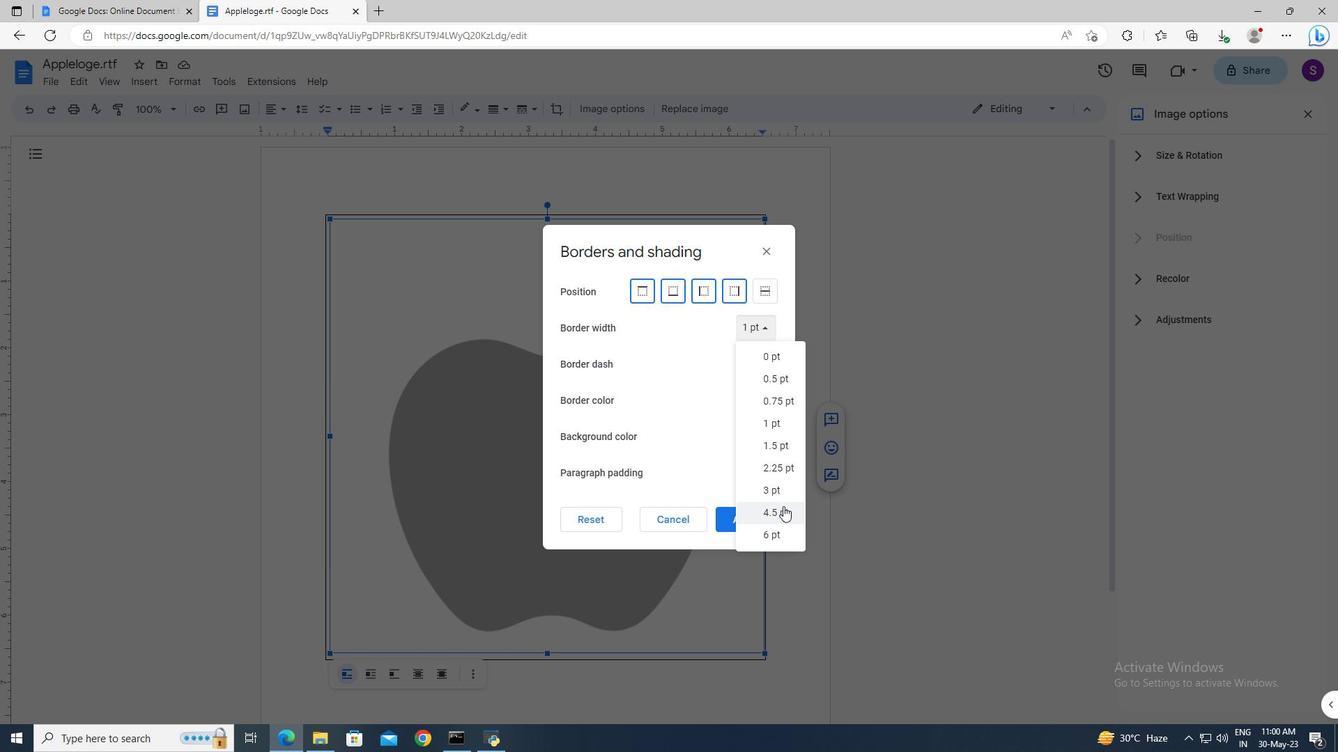 
Action: Mouse moved to (760, 517)
Screenshot: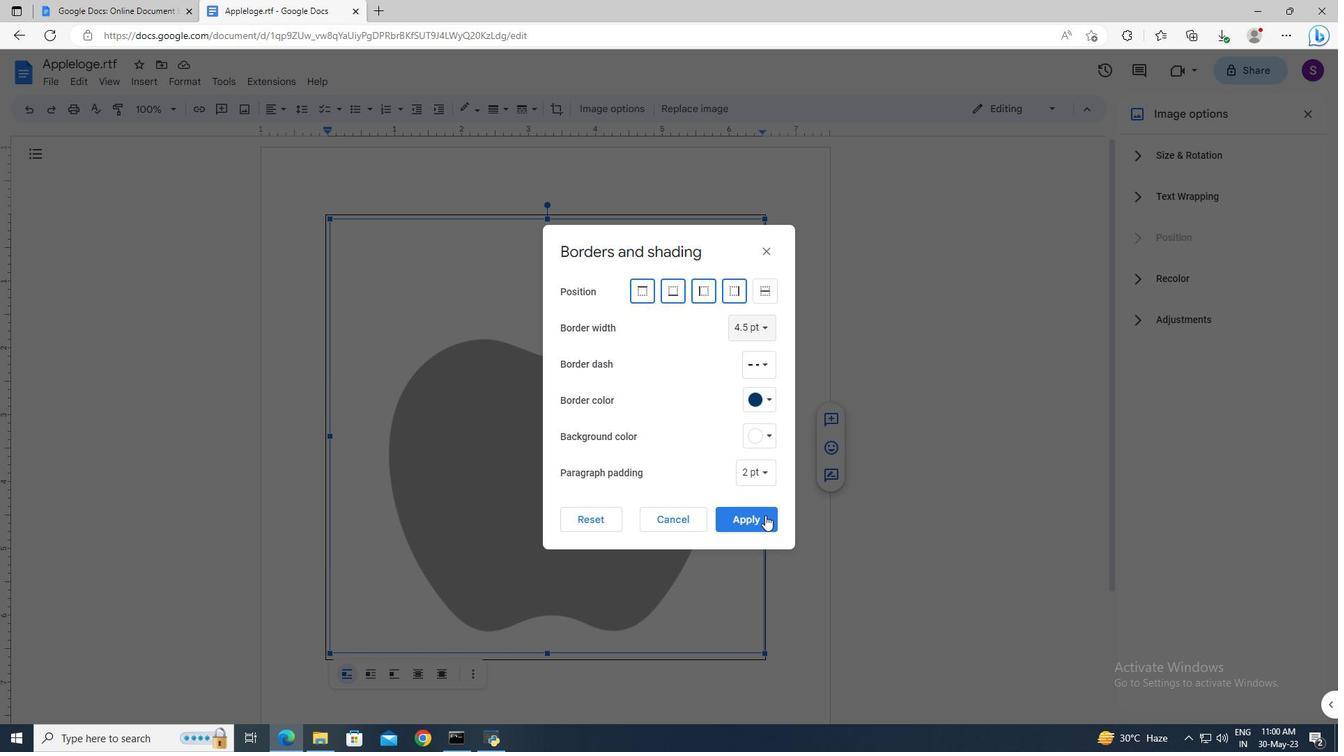 
Action: Mouse pressed left at (760, 517)
Screenshot: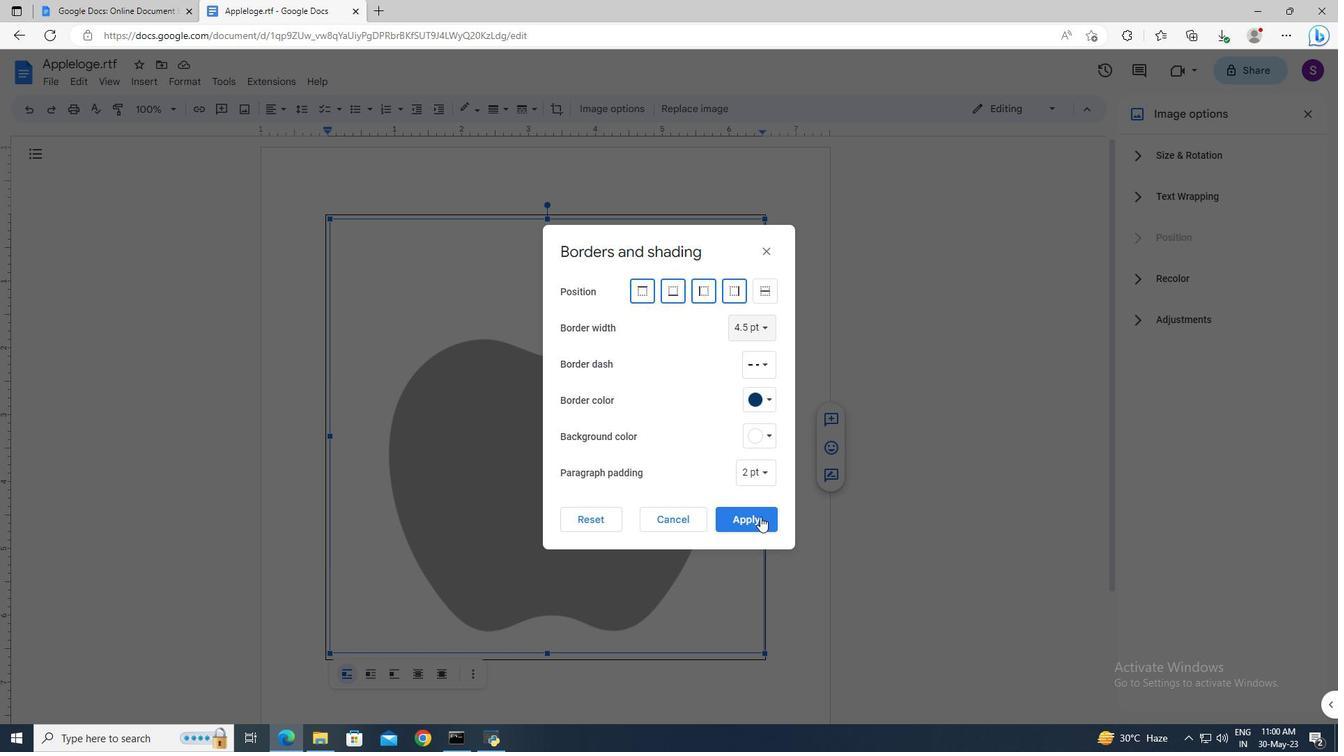 
Action: Mouse moved to (790, 500)
Screenshot: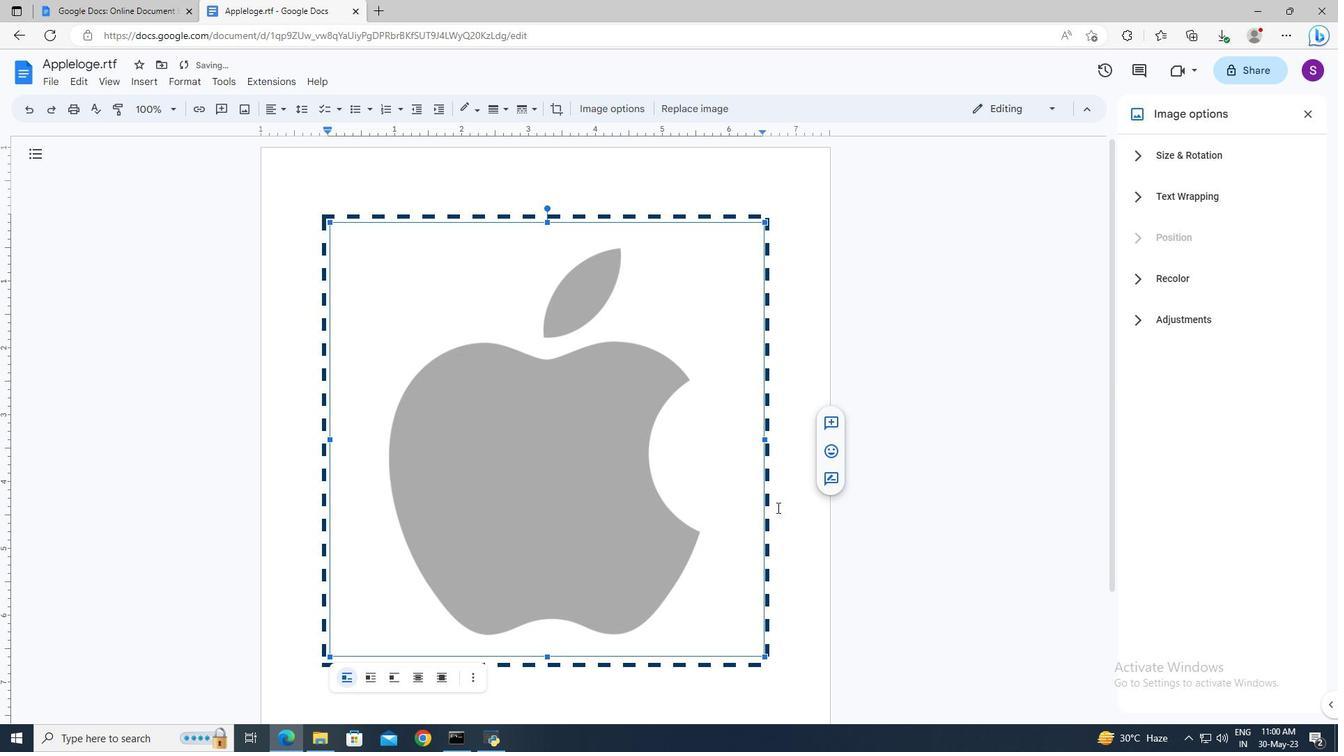 
